 Task: Look for space in Móng Cái, Vietnam from 10th June, 2023 to 25th June, 2023 for 4 adults in price range Rs.10000 to Rs.15000. Place can be private room with 4 bedrooms having 4 beds and 4 bathrooms. Property type can be house, flat, guest house, hotel. Amenities needed are: wifi, TV, free parkinig on premises, gym, breakfast. Booking option can be shelf check-in. Required host language is English.
Action: Mouse moved to (482, 105)
Screenshot: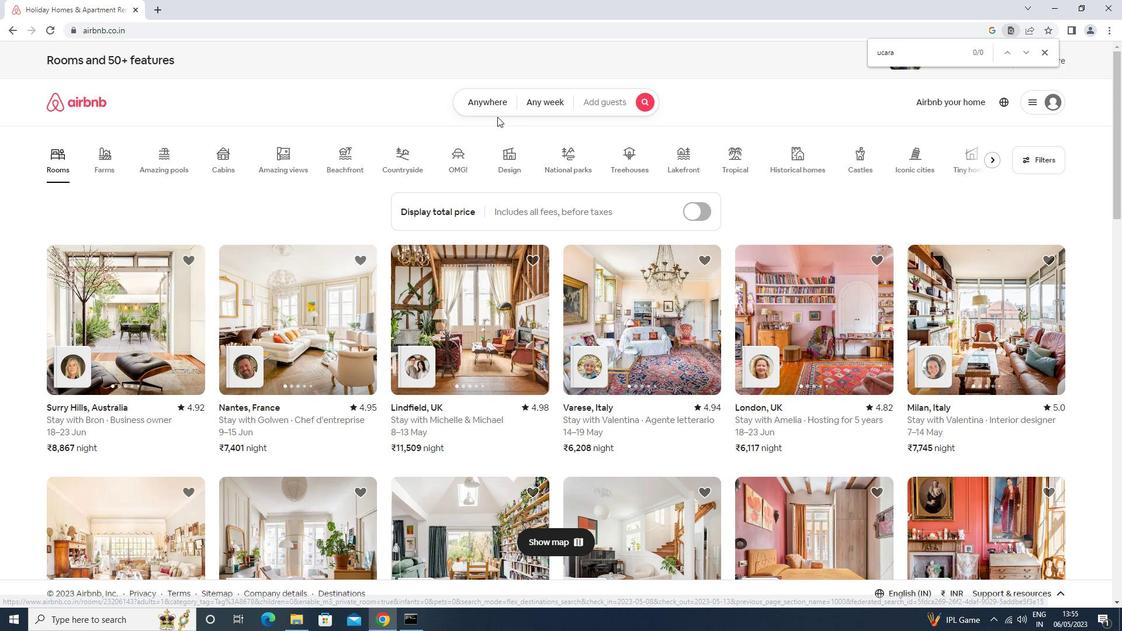
Action: Mouse pressed left at (482, 105)
Screenshot: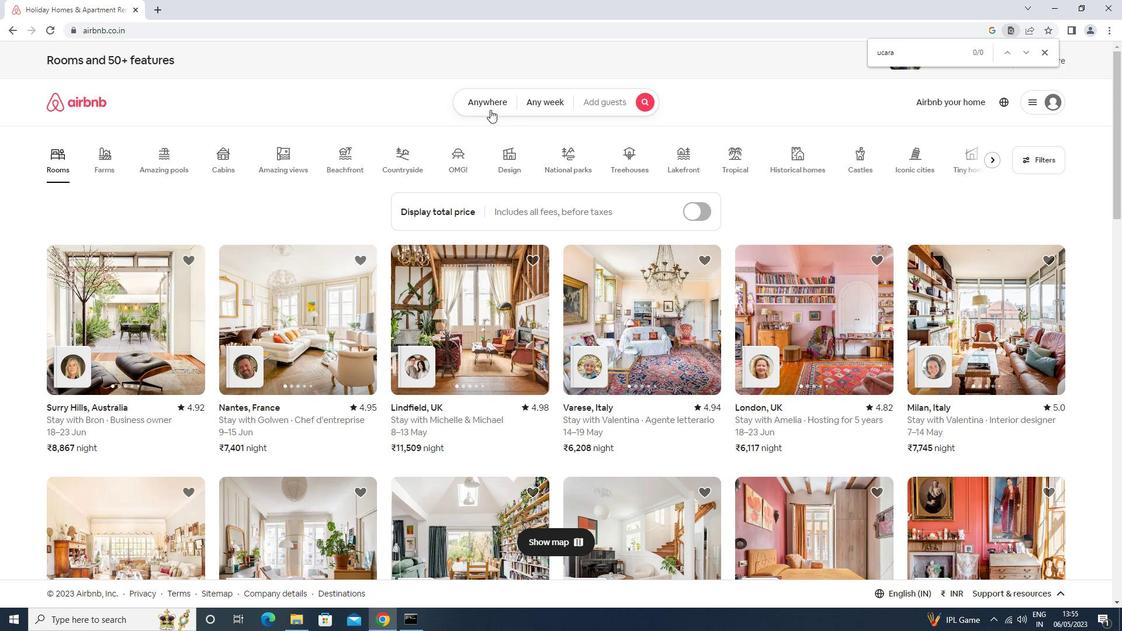
Action: Mouse moved to (398, 150)
Screenshot: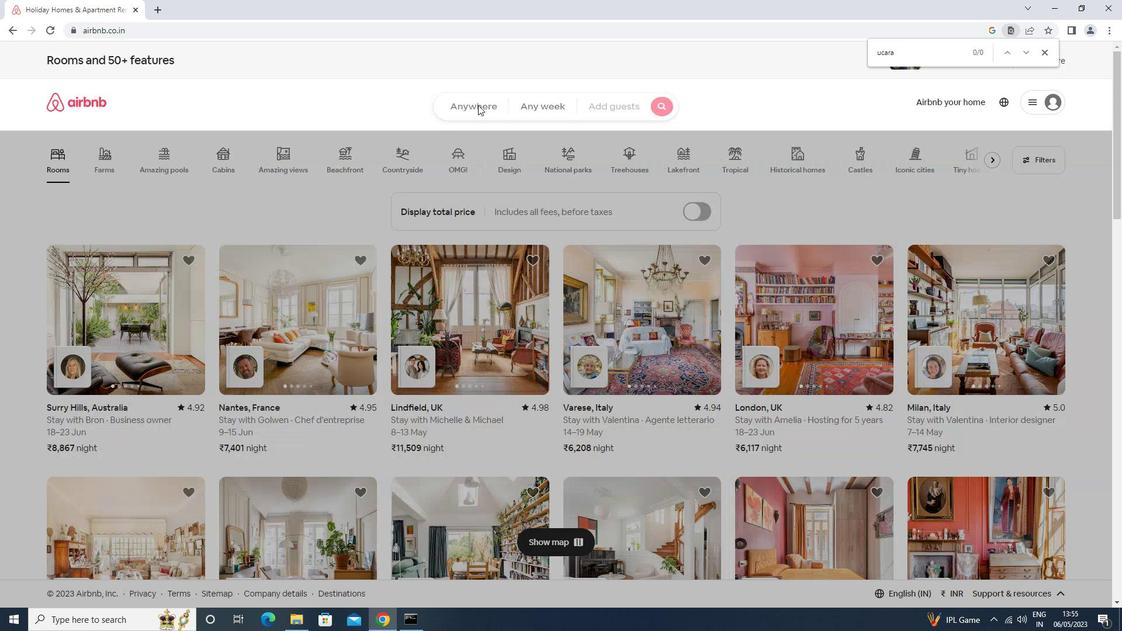 
Action: Mouse pressed left at (398, 150)
Screenshot: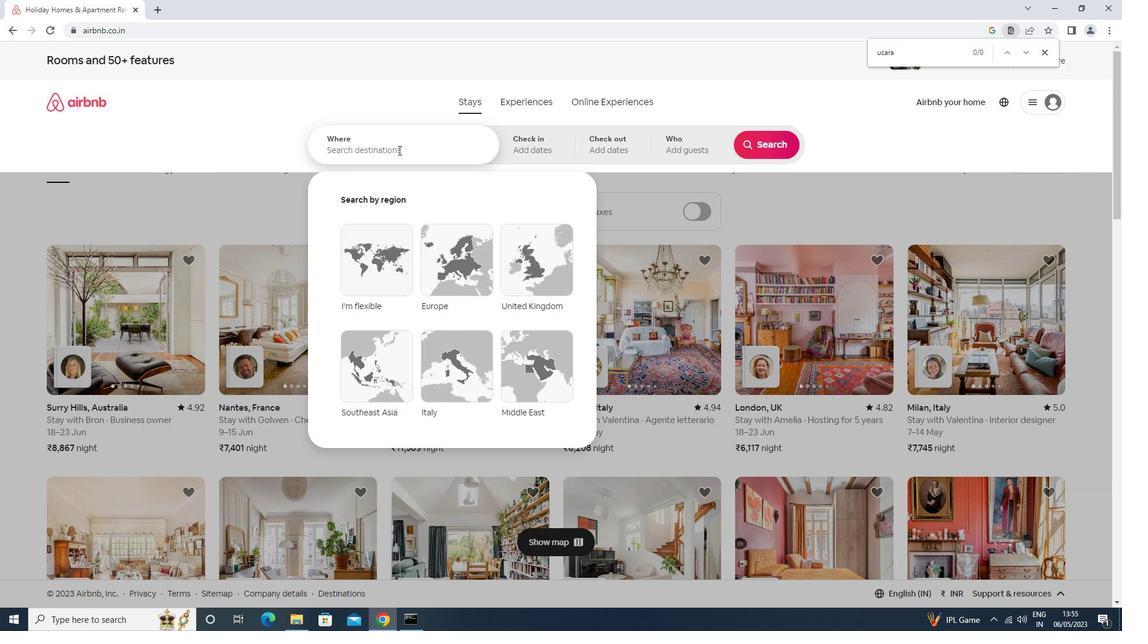 
Action: Key pressed mo<Key.space>n<Key.backspace><Key.backspace>ng<Key.space>cai<Key.enter>
Screenshot: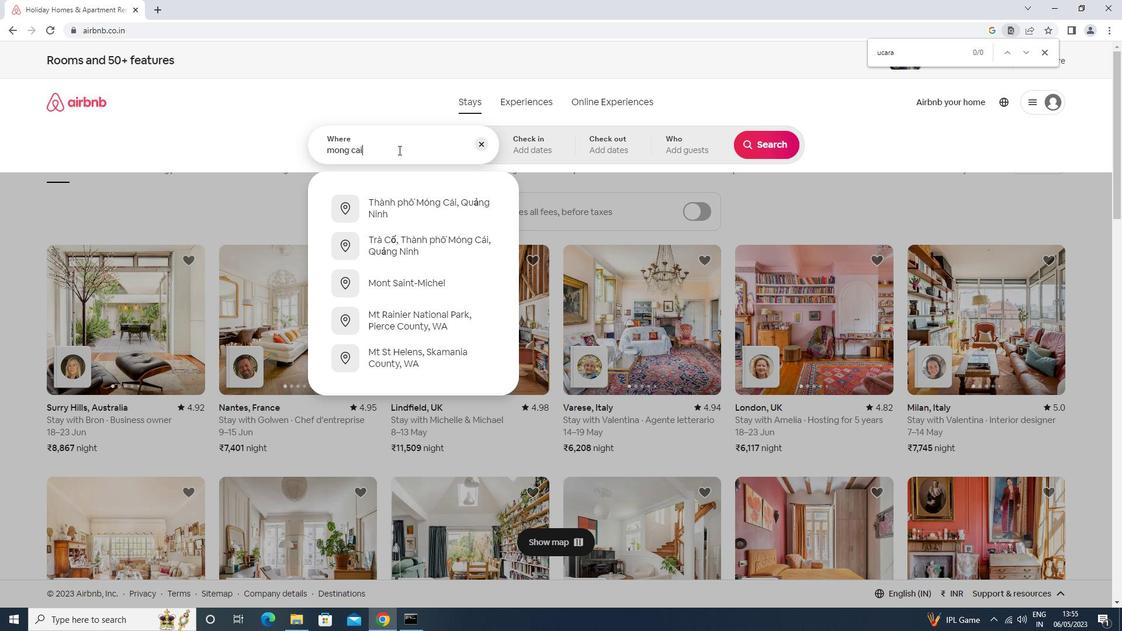 
Action: Mouse moved to (747, 317)
Screenshot: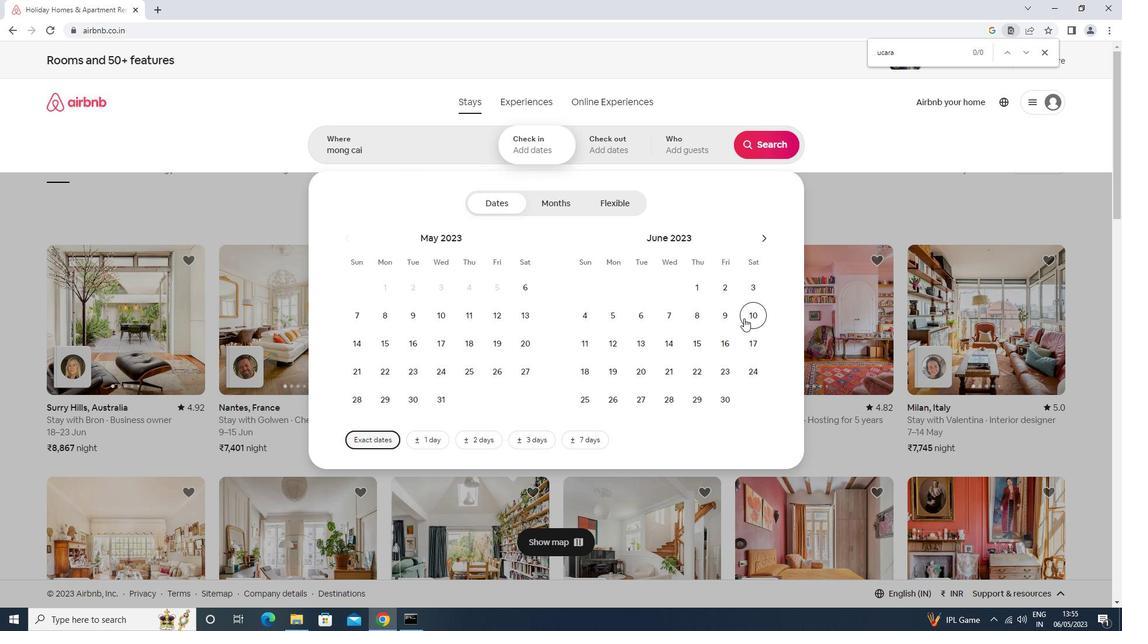 
Action: Mouse pressed left at (747, 317)
Screenshot: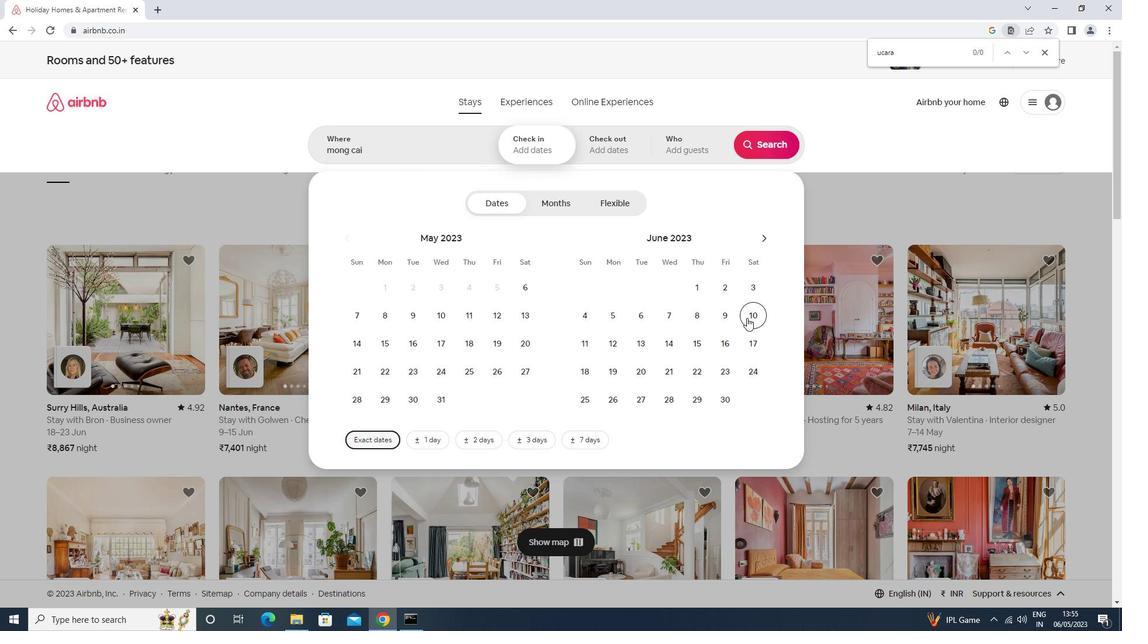 
Action: Mouse moved to (589, 395)
Screenshot: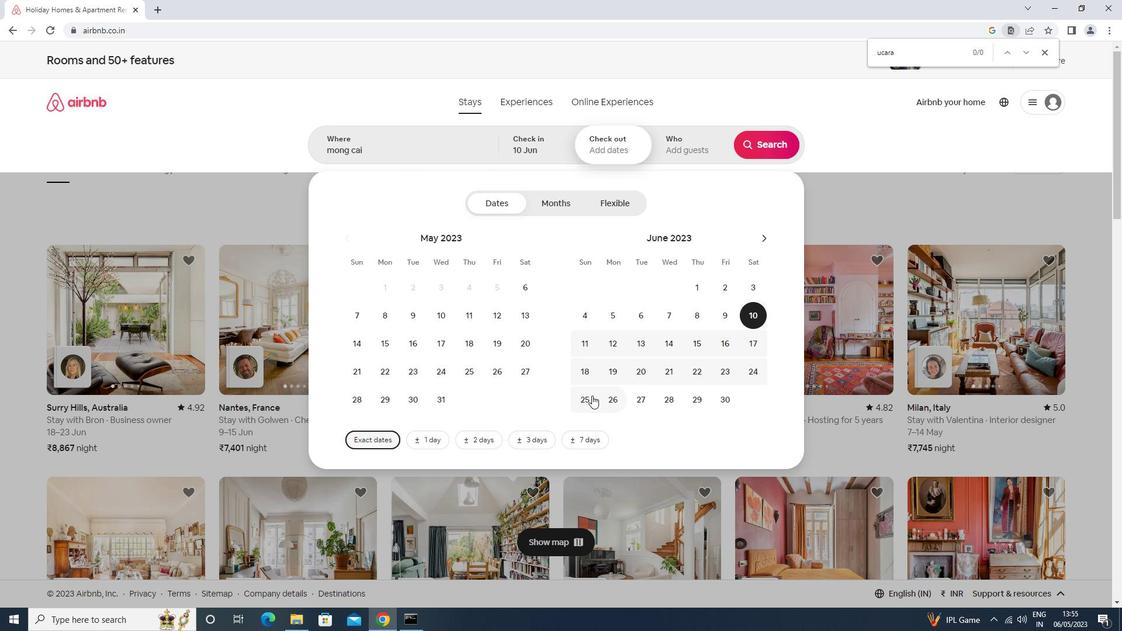 
Action: Mouse pressed left at (589, 395)
Screenshot: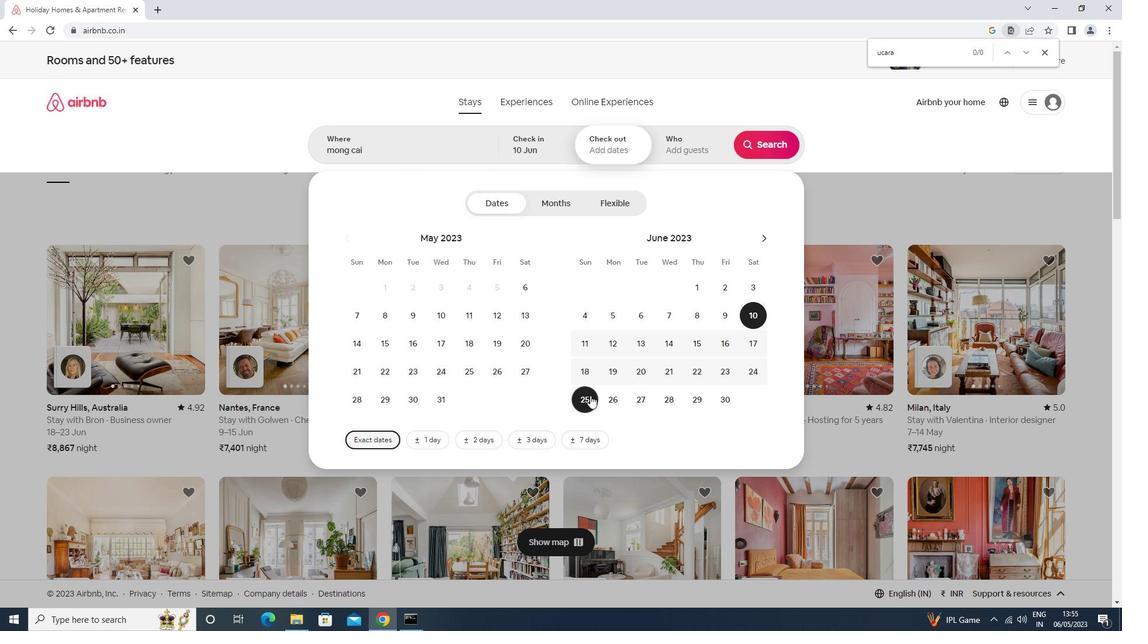 
Action: Mouse moved to (676, 149)
Screenshot: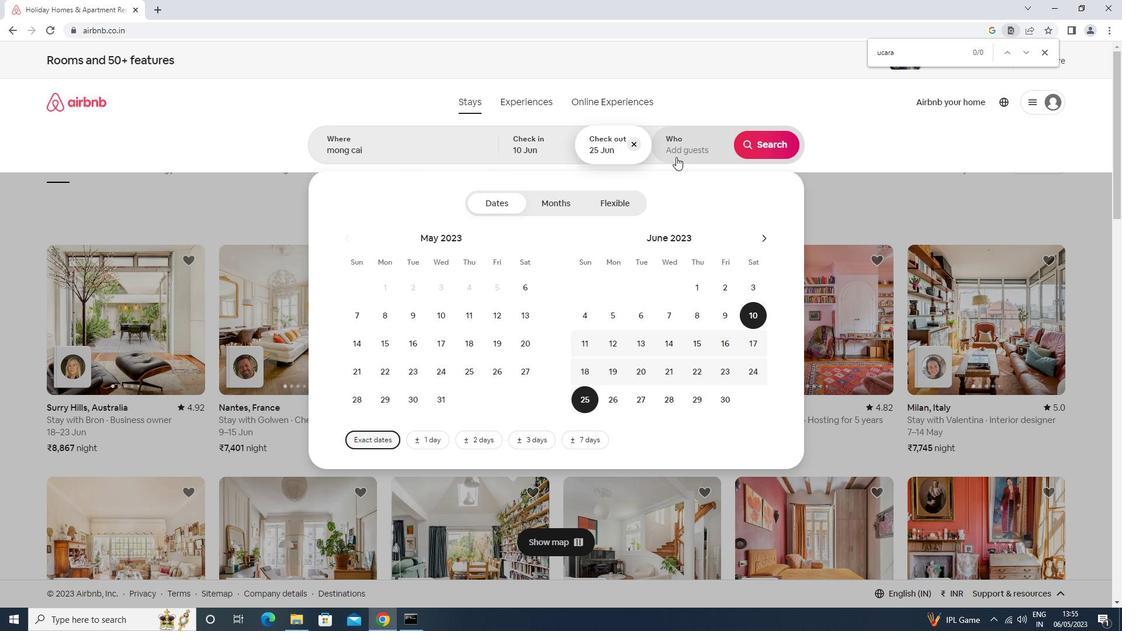 
Action: Mouse pressed left at (676, 149)
Screenshot: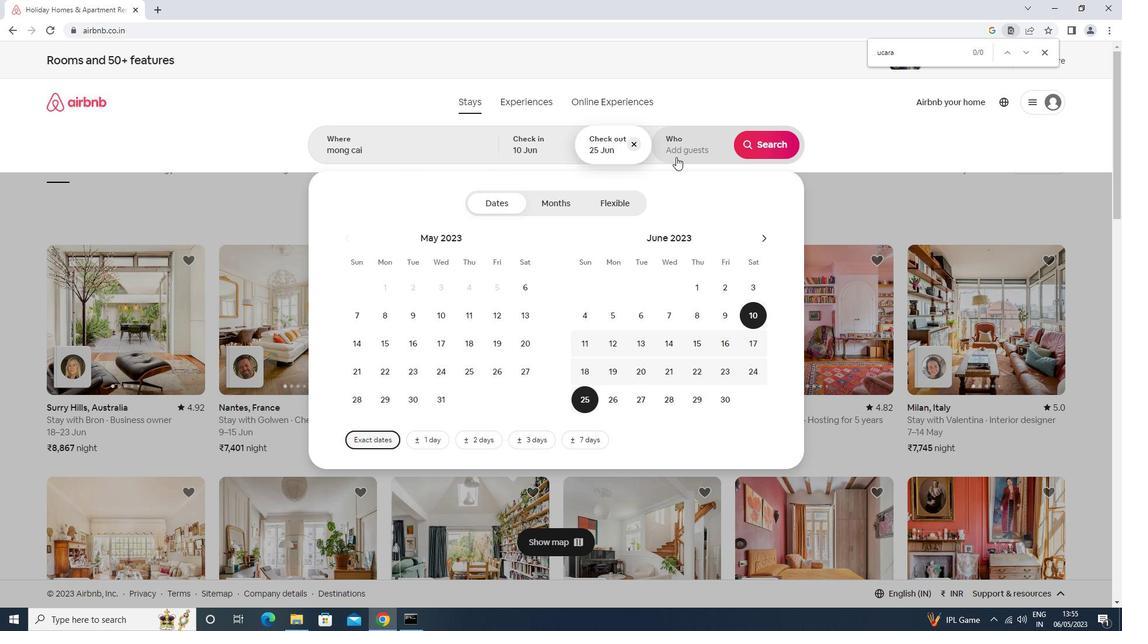 
Action: Mouse moved to (775, 205)
Screenshot: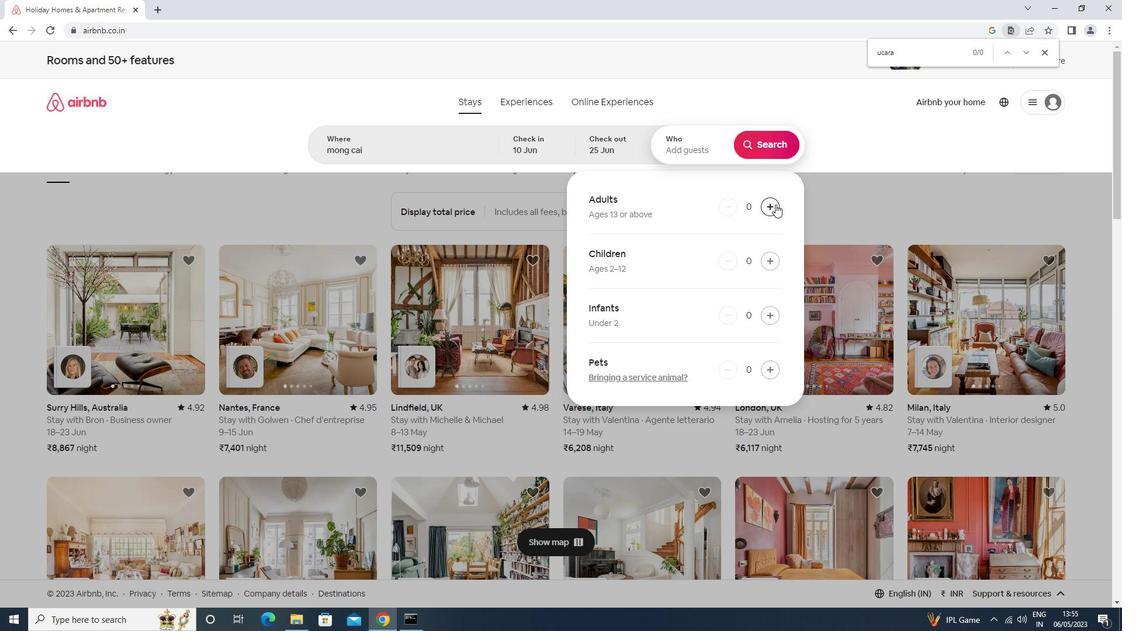 
Action: Mouse pressed left at (775, 205)
Screenshot: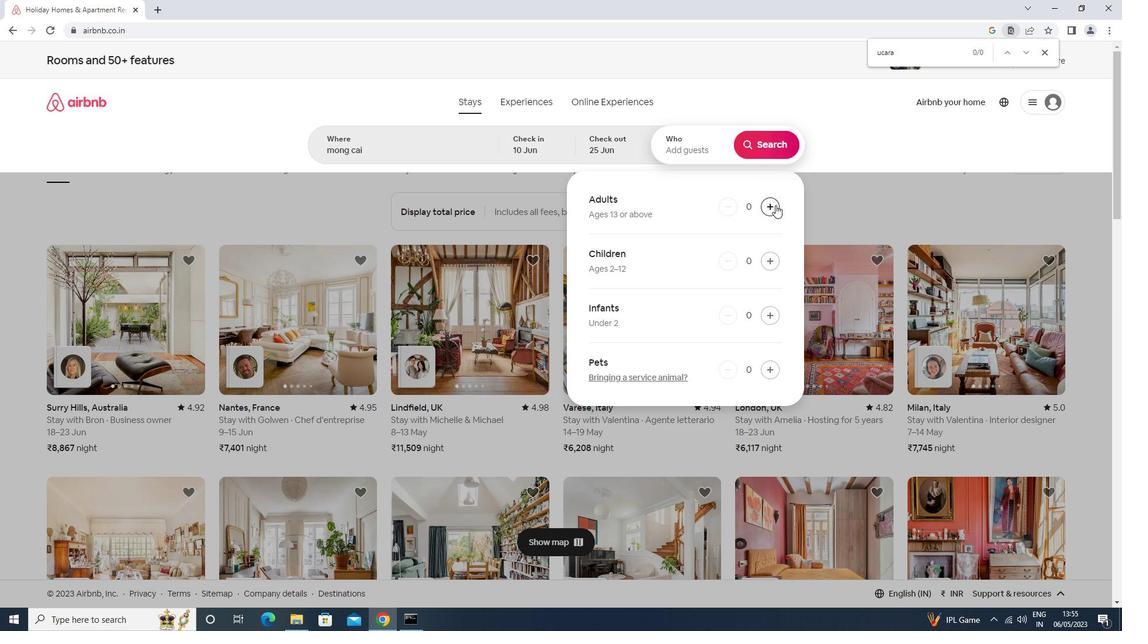 
Action: Mouse pressed left at (775, 205)
Screenshot: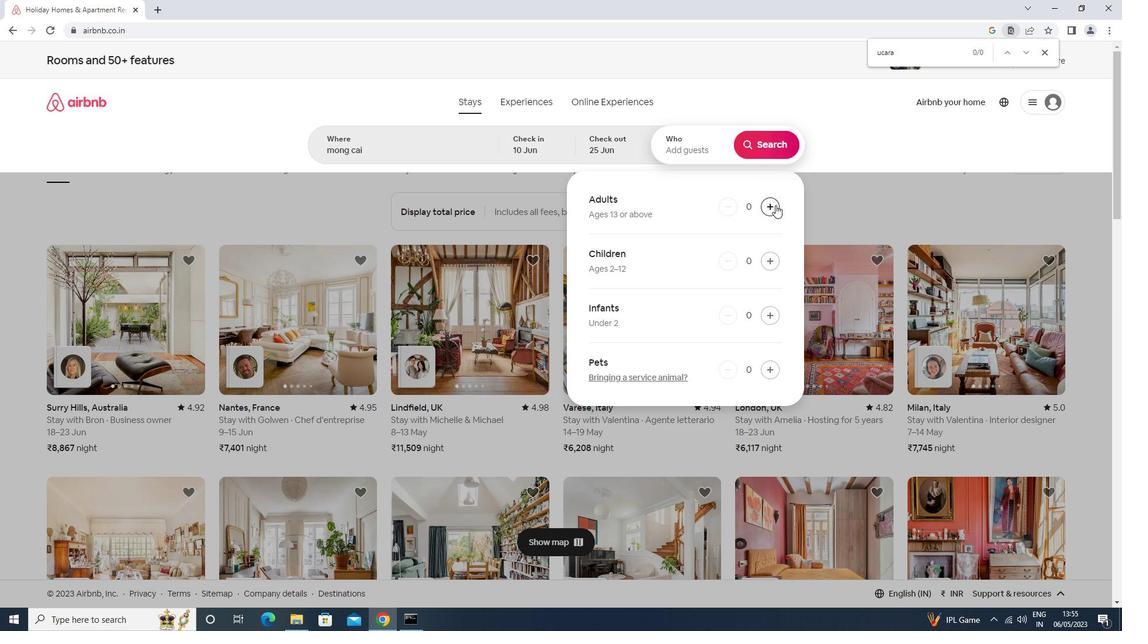 
Action: Mouse pressed left at (775, 205)
Screenshot: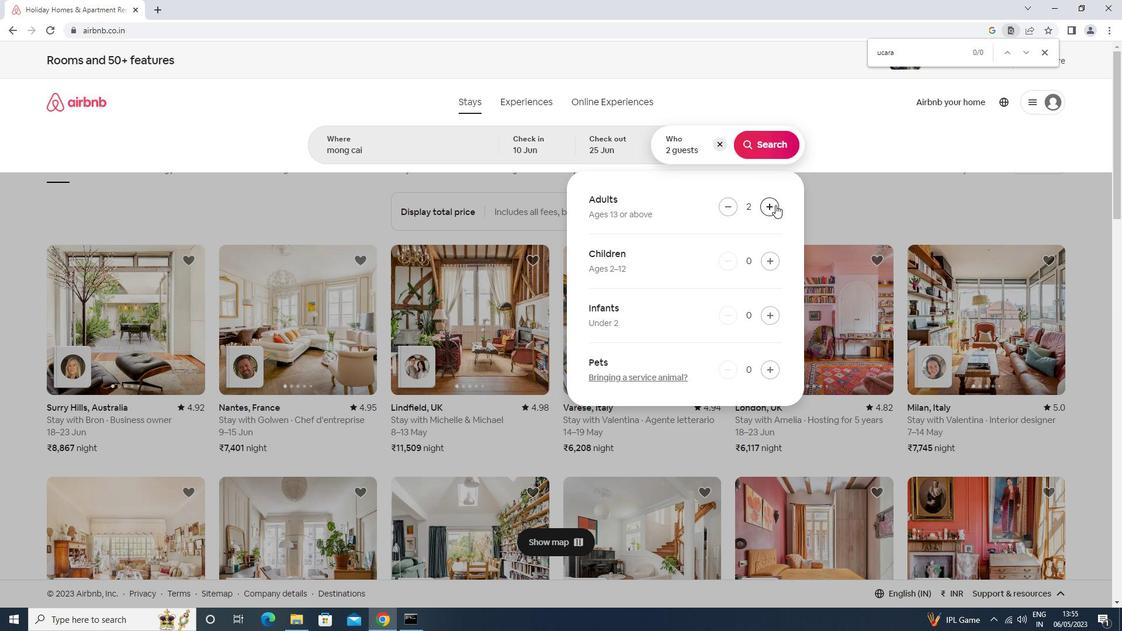 
Action: Mouse pressed left at (775, 205)
Screenshot: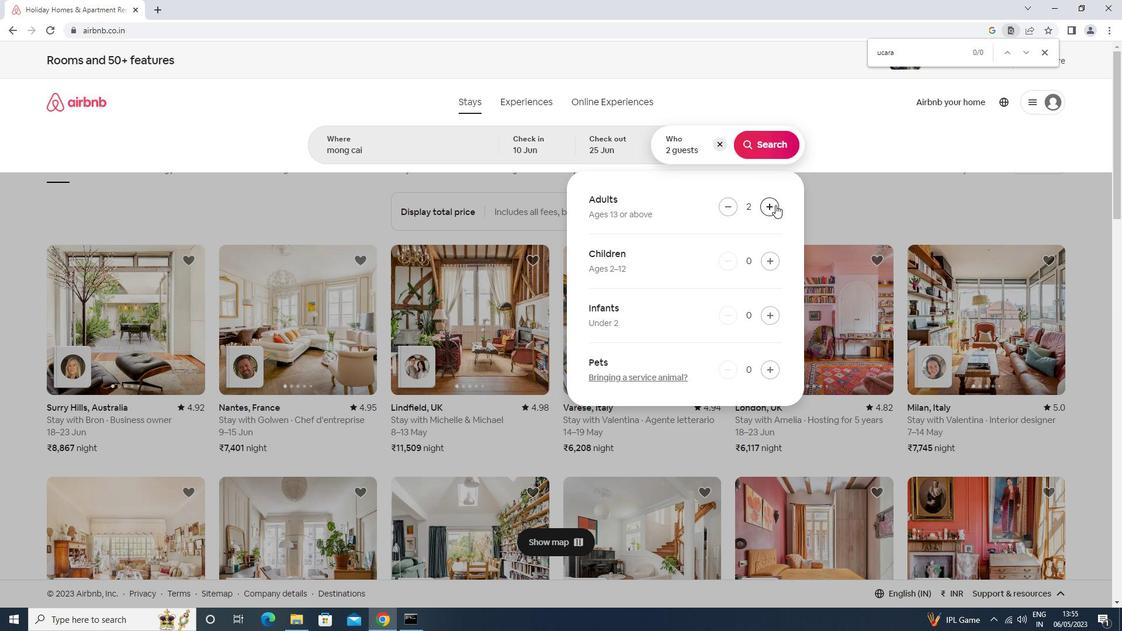 
Action: Mouse moved to (765, 137)
Screenshot: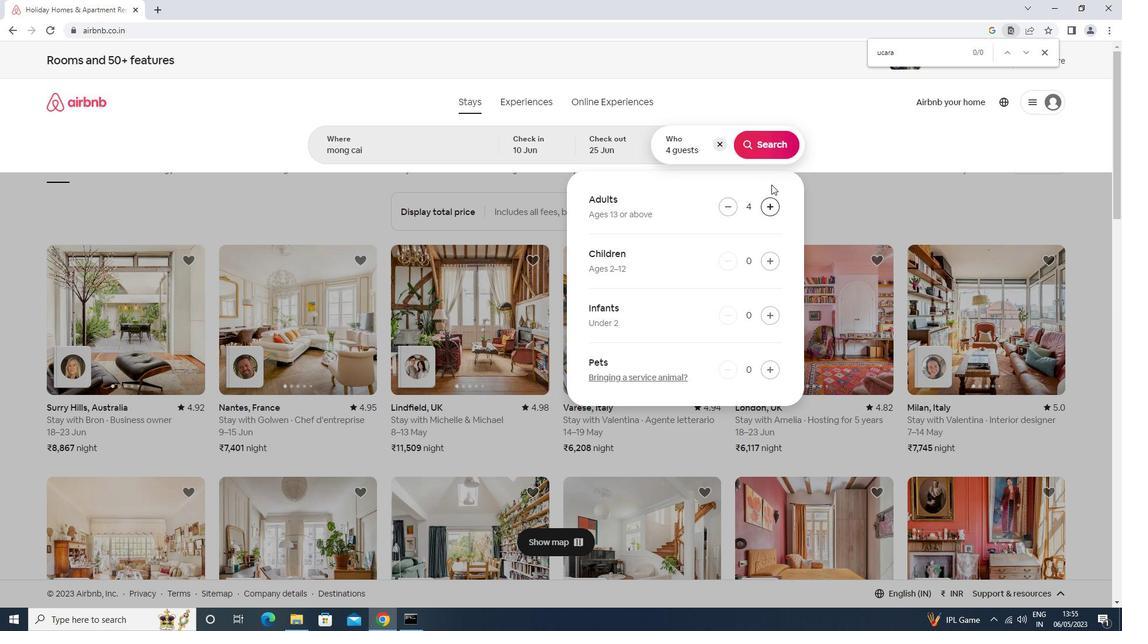 
Action: Mouse pressed left at (765, 137)
Screenshot: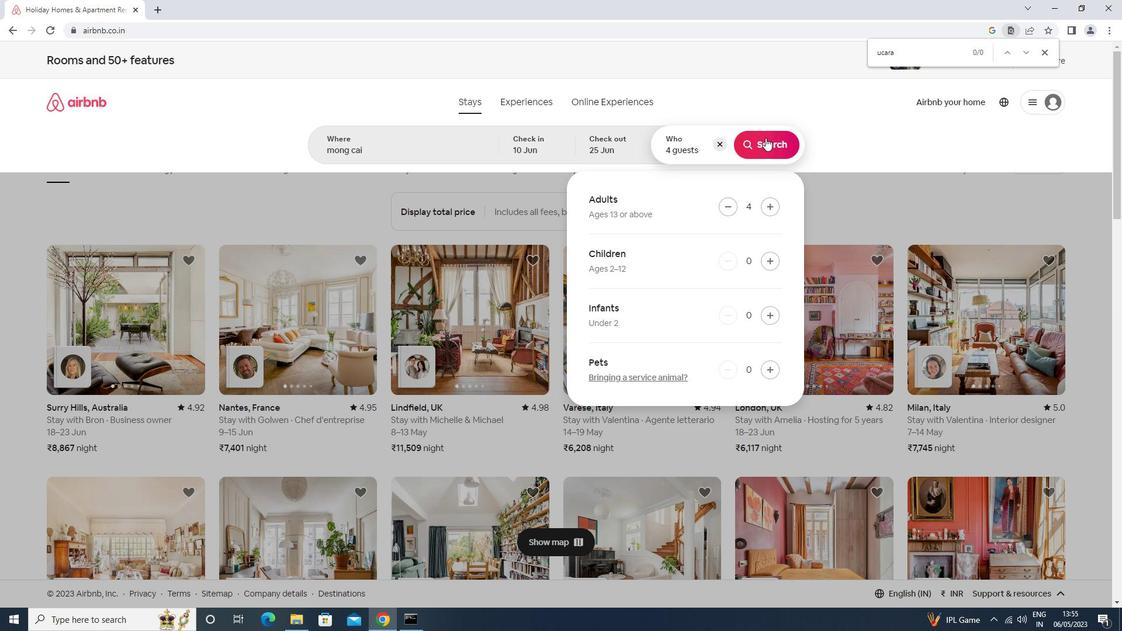 
Action: Mouse moved to (1081, 106)
Screenshot: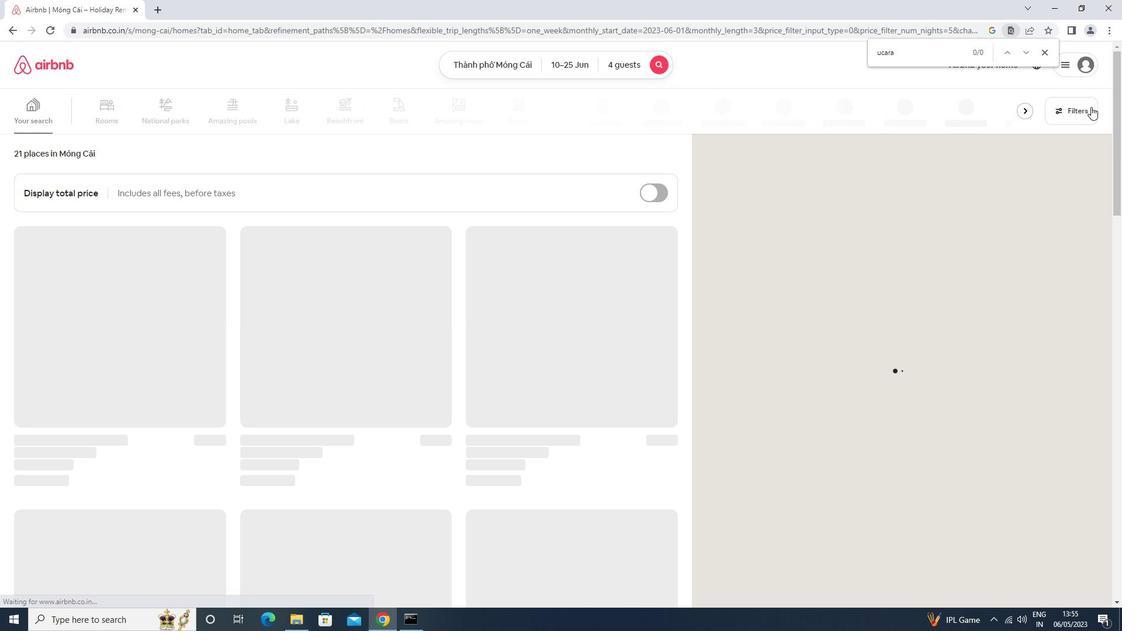 
Action: Mouse pressed left at (1081, 106)
Screenshot: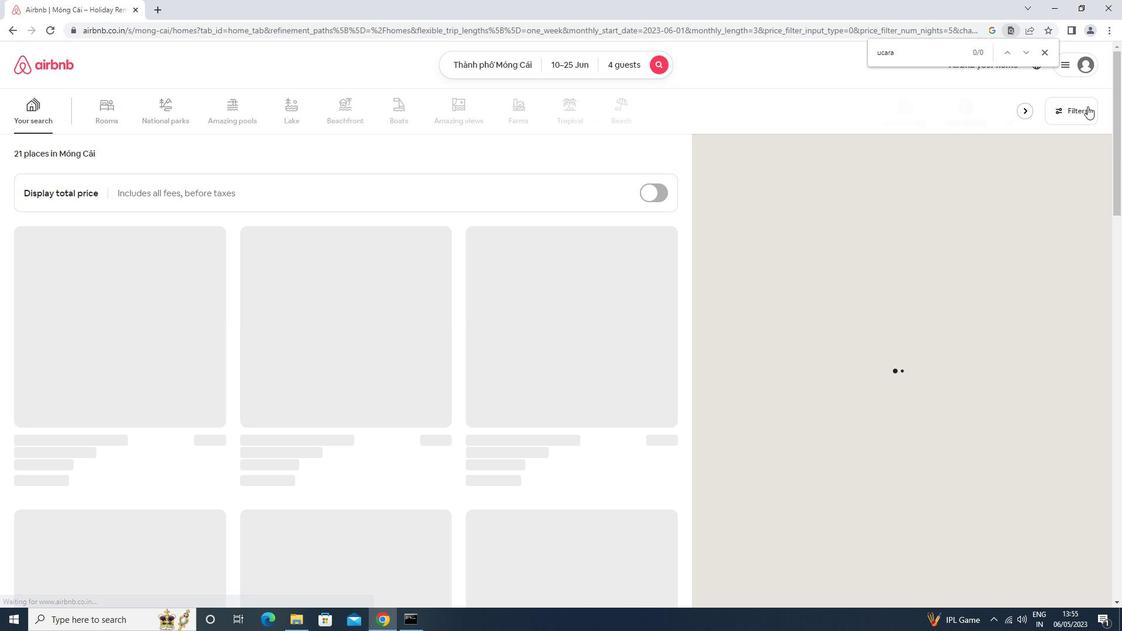 
Action: Mouse moved to (511, 397)
Screenshot: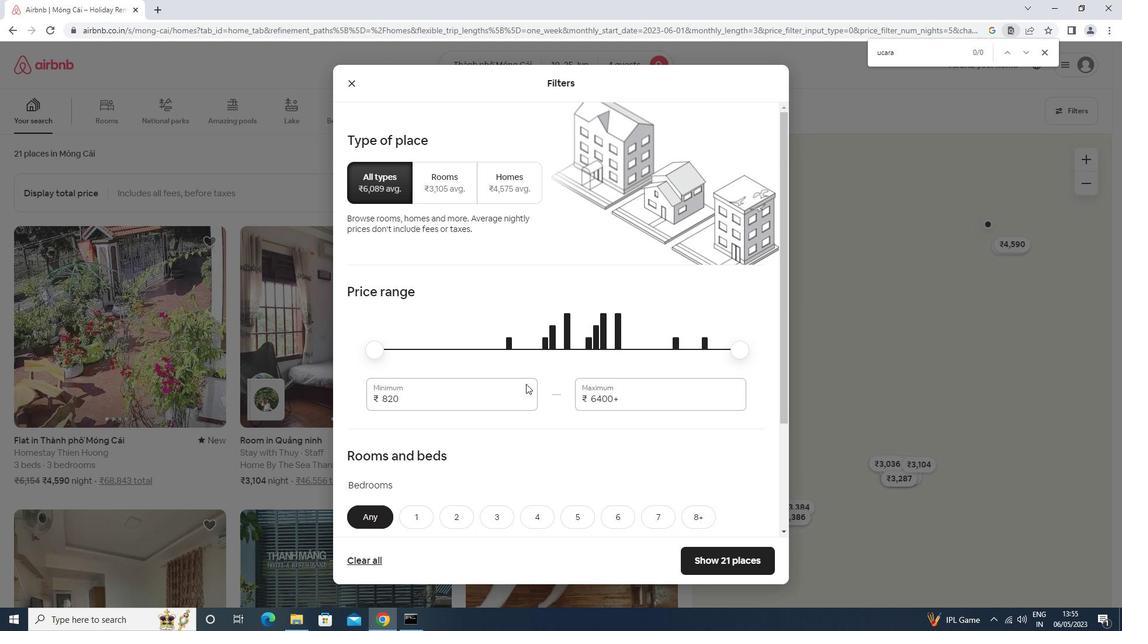 
Action: Mouse pressed left at (511, 397)
Screenshot: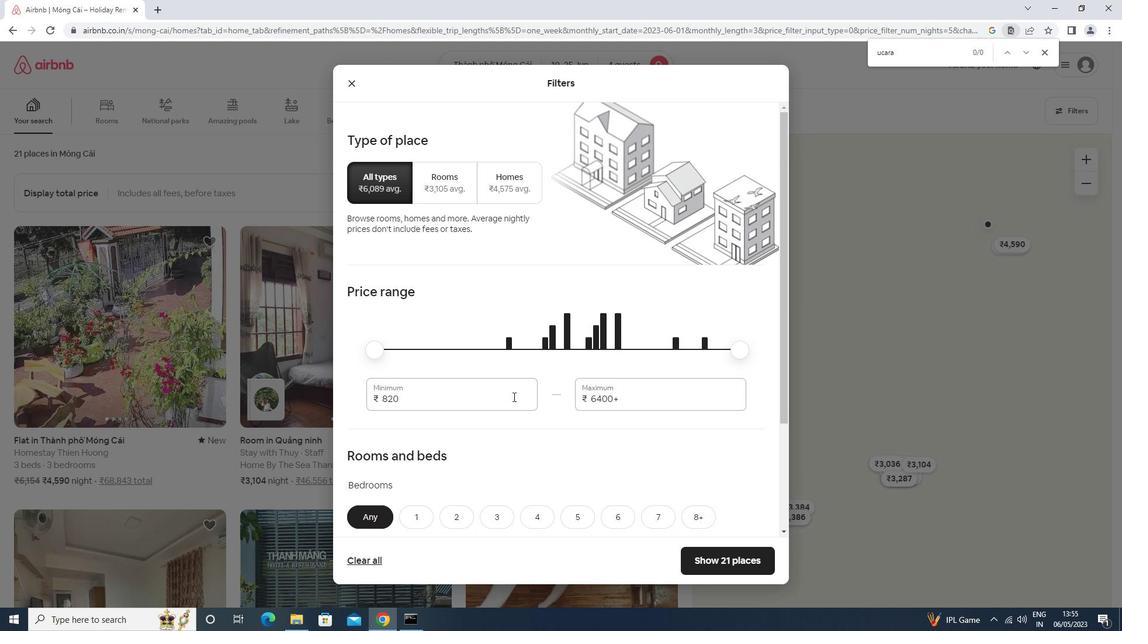 
Action: Key pressed <Key.backspace><Key.backspace><Key.backspace>10000<Key.tab>15000
Screenshot: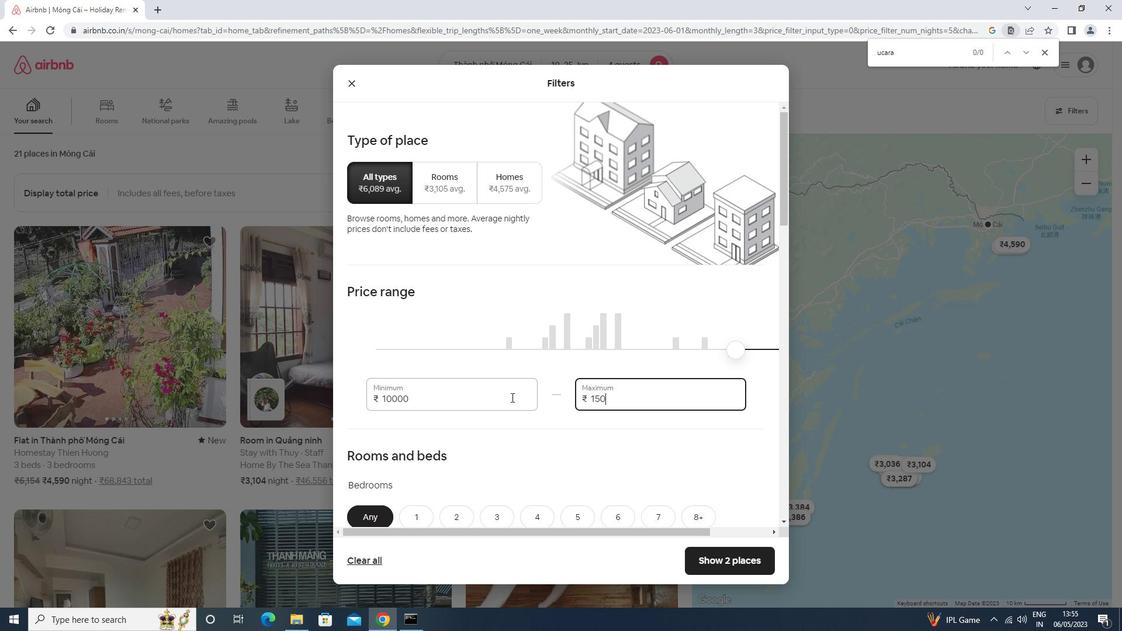 
Action: Mouse scrolled (511, 396) with delta (0, 0)
Screenshot: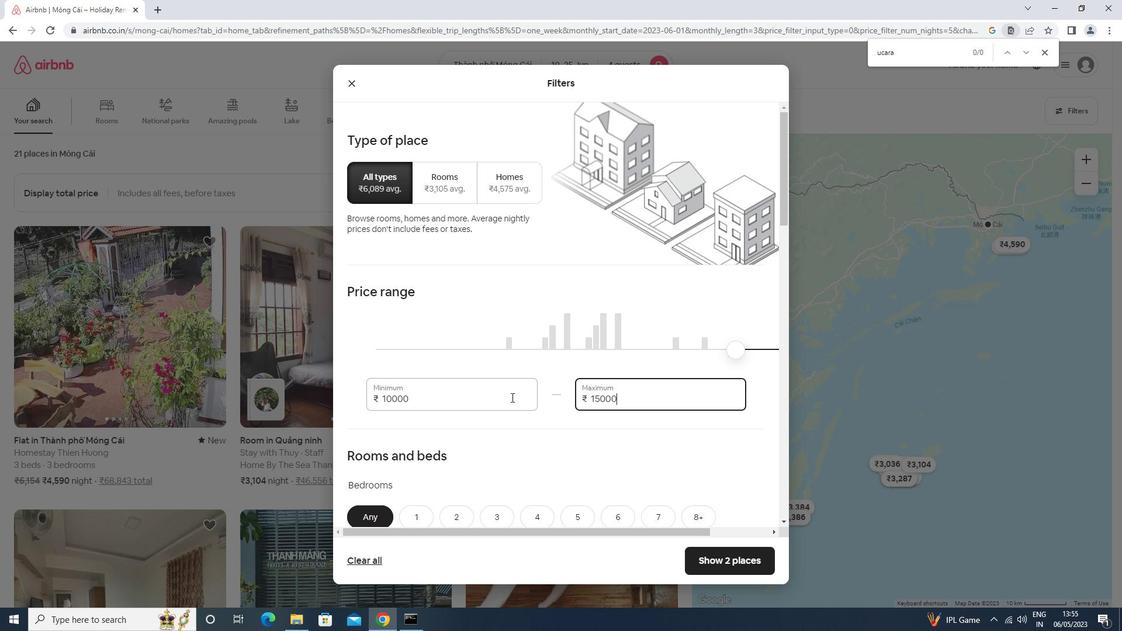 
Action: Mouse scrolled (511, 396) with delta (0, 0)
Screenshot: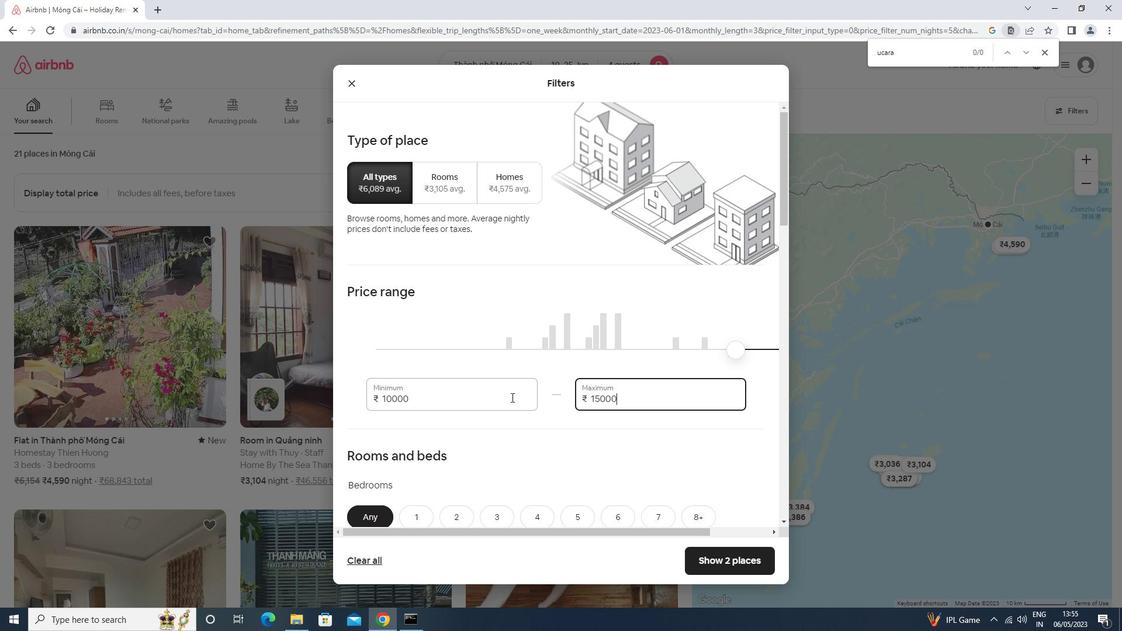 
Action: Mouse scrolled (511, 396) with delta (0, 0)
Screenshot: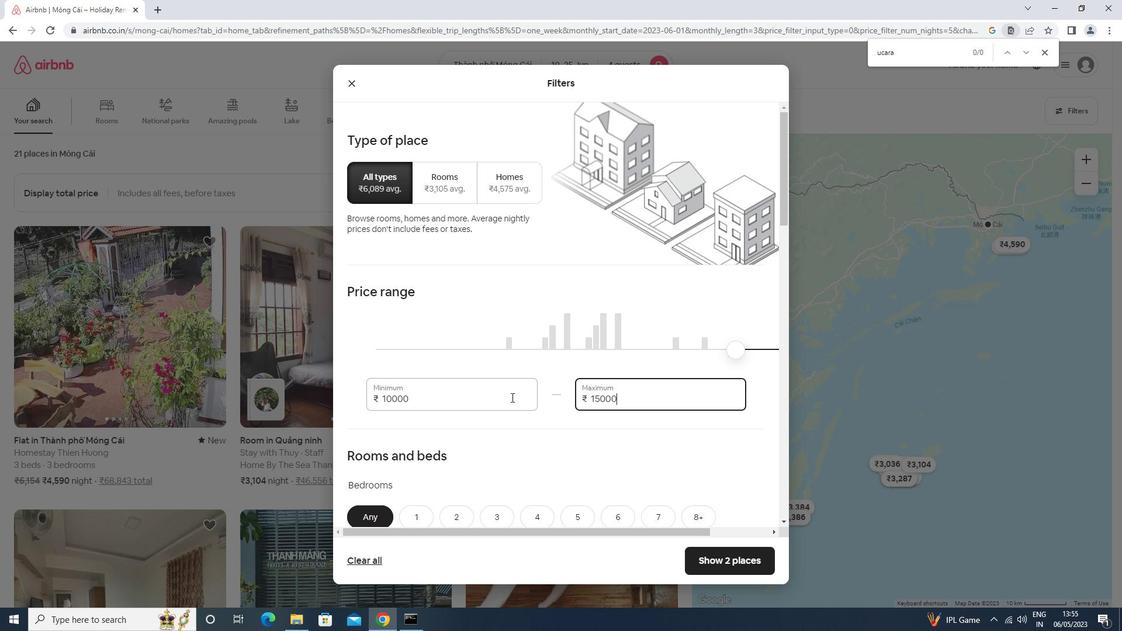 
Action: Mouse scrolled (511, 396) with delta (0, 0)
Screenshot: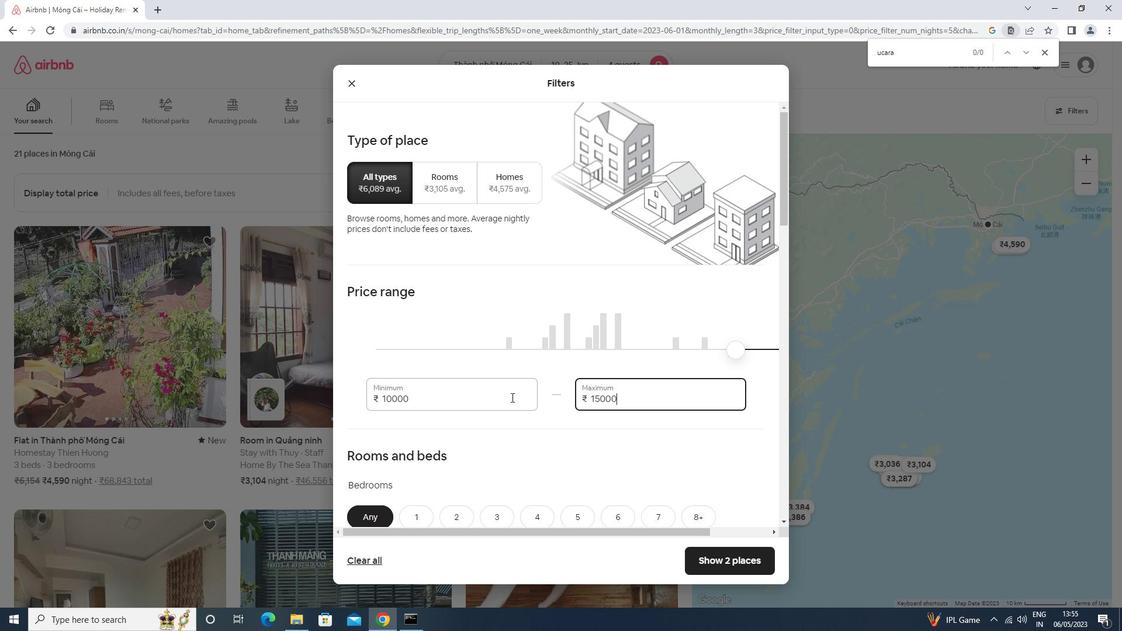 
Action: Mouse moved to (541, 296)
Screenshot: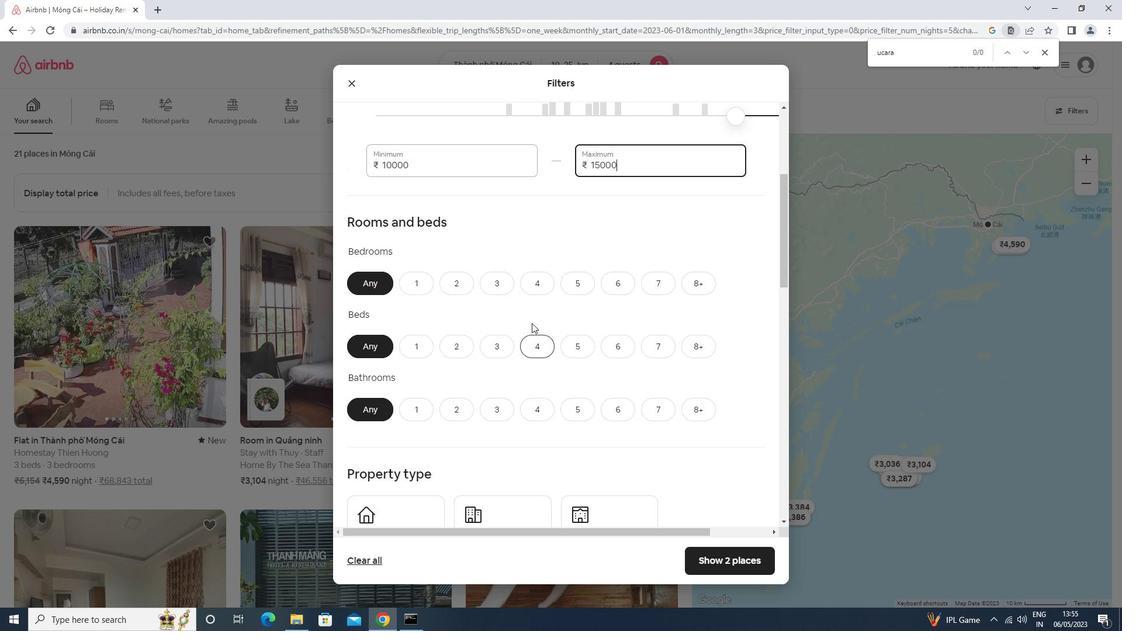 
Action: Mouse pressed left at (541, 296)
Screenshot: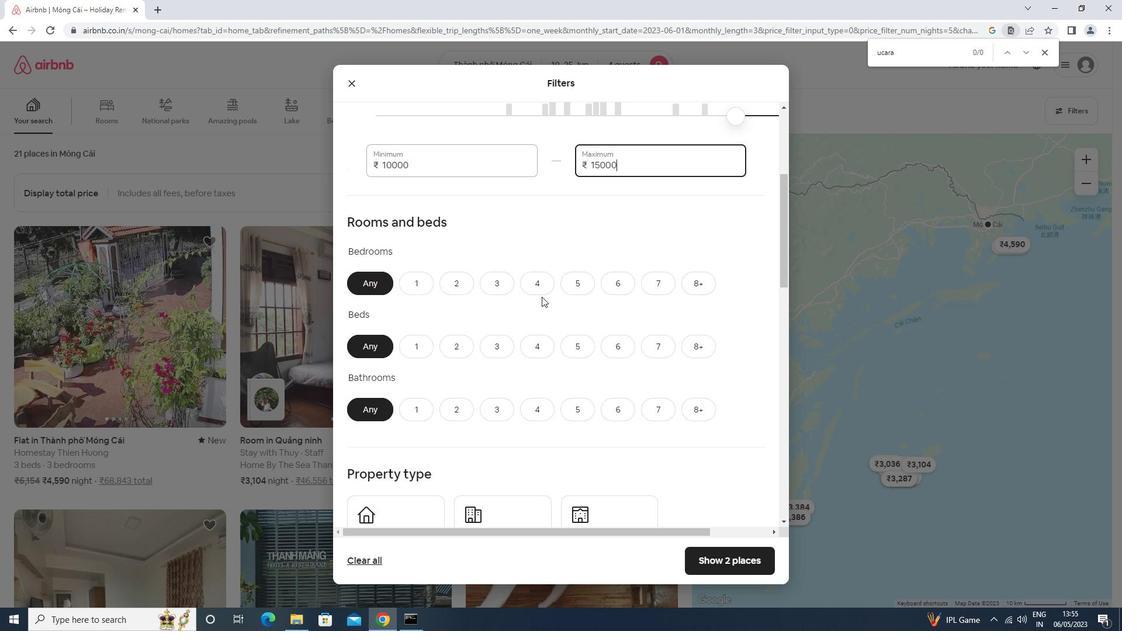 
Action: Mouse moved to (541, 294)
Screenshot: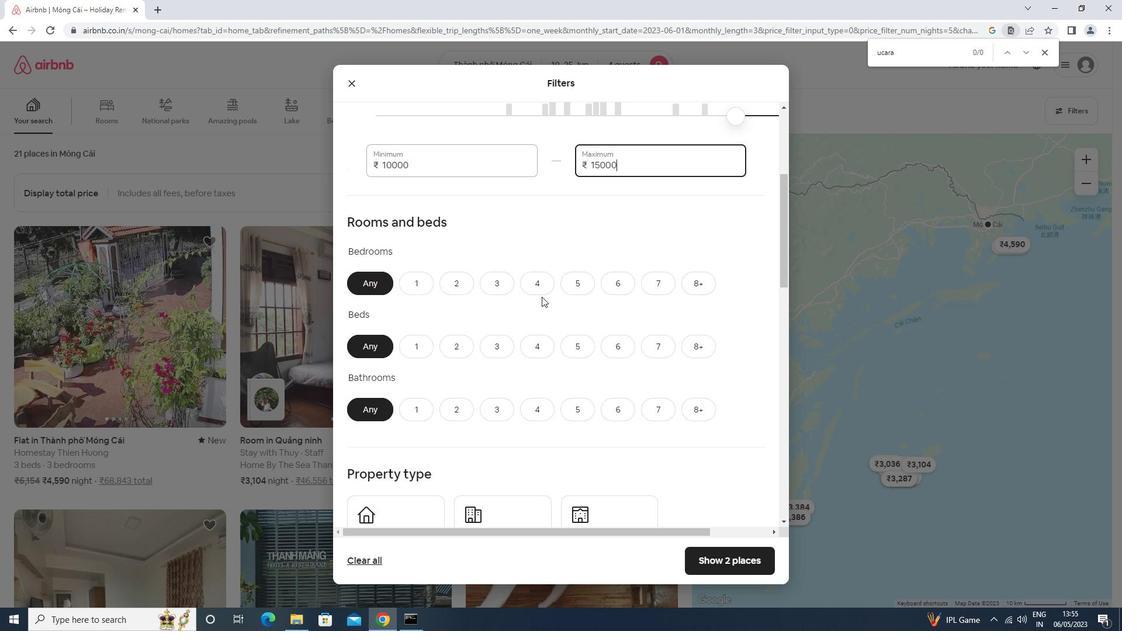 
Action: Mouse pressed left at (541, 294)
Screenshot: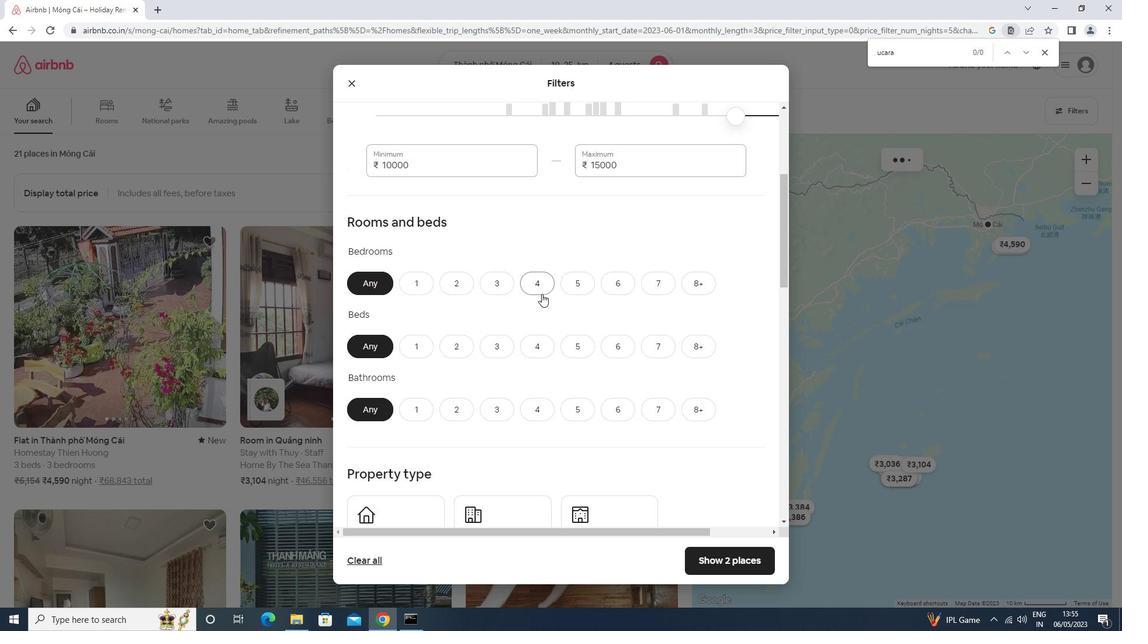 
Action: Mouse moved to (541, 351)
Screenshot: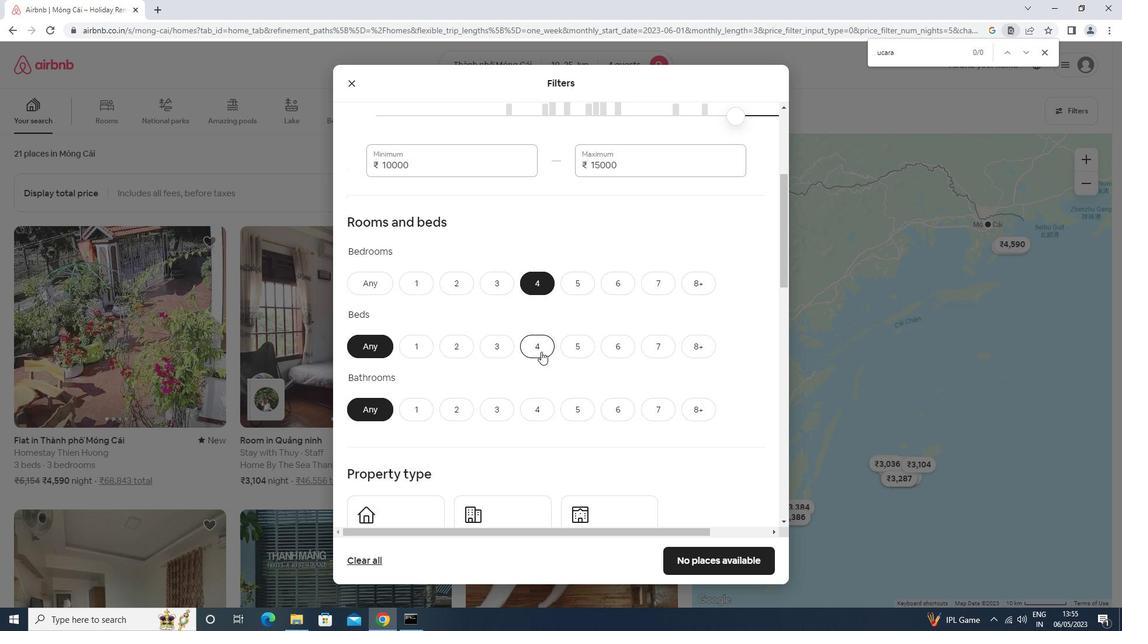 
Action: Mouse pressed left at (541, 351)
Screenshot: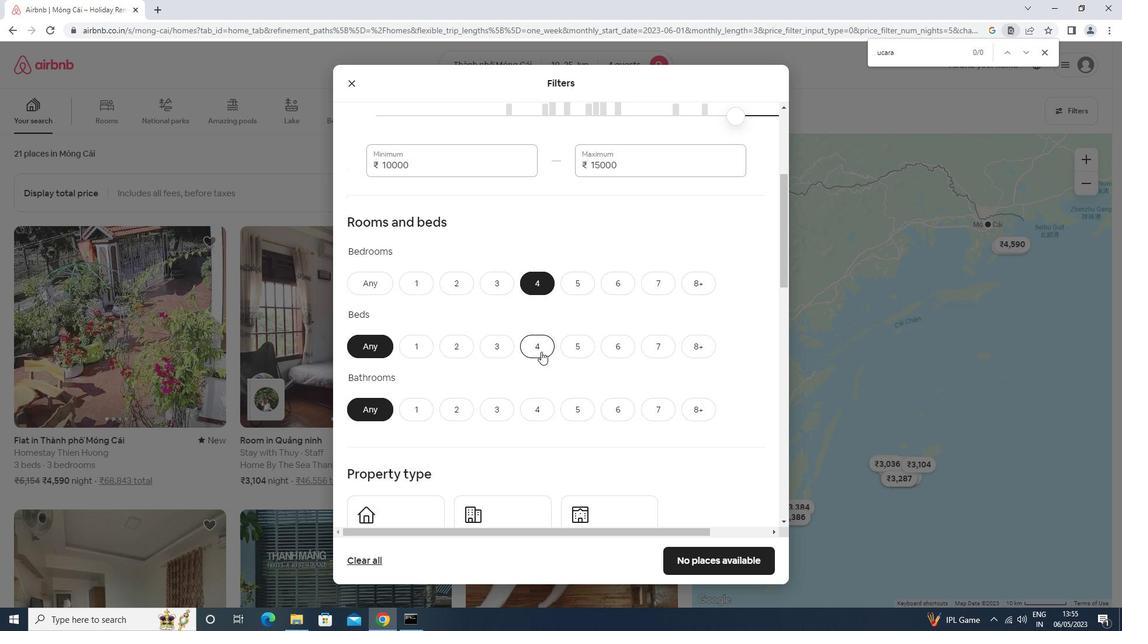 
Action: Mouse moved to (534, 404)
Screenshot: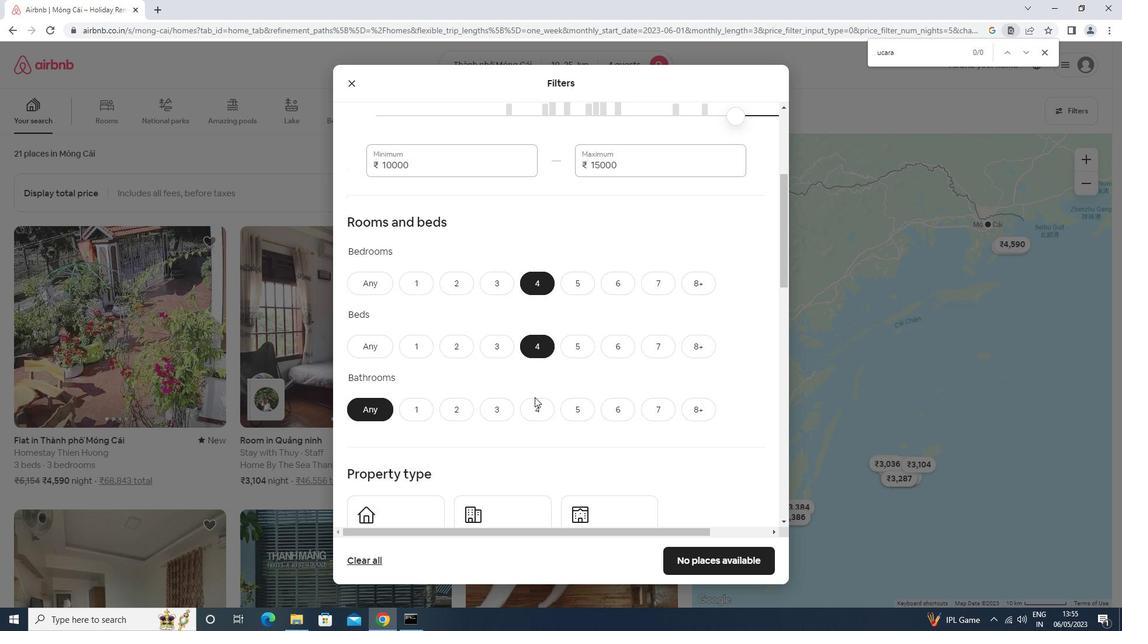 
Action: Mouse pressed left at (534, 404)
Screenshot: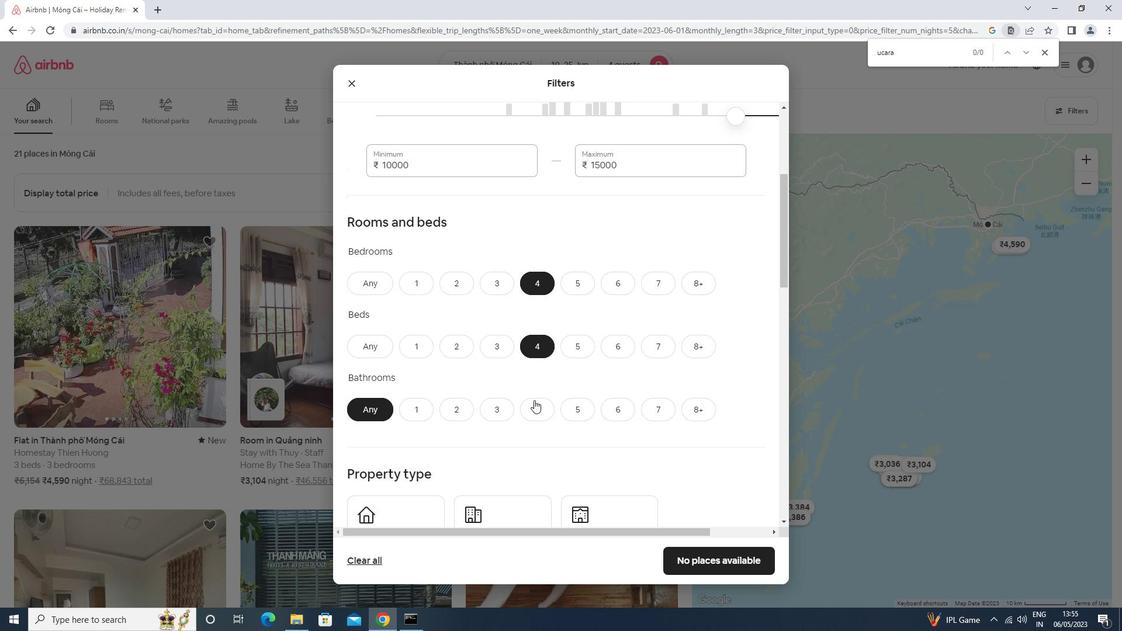 
Action: Mouse moved to (534, 405)
Screenshot: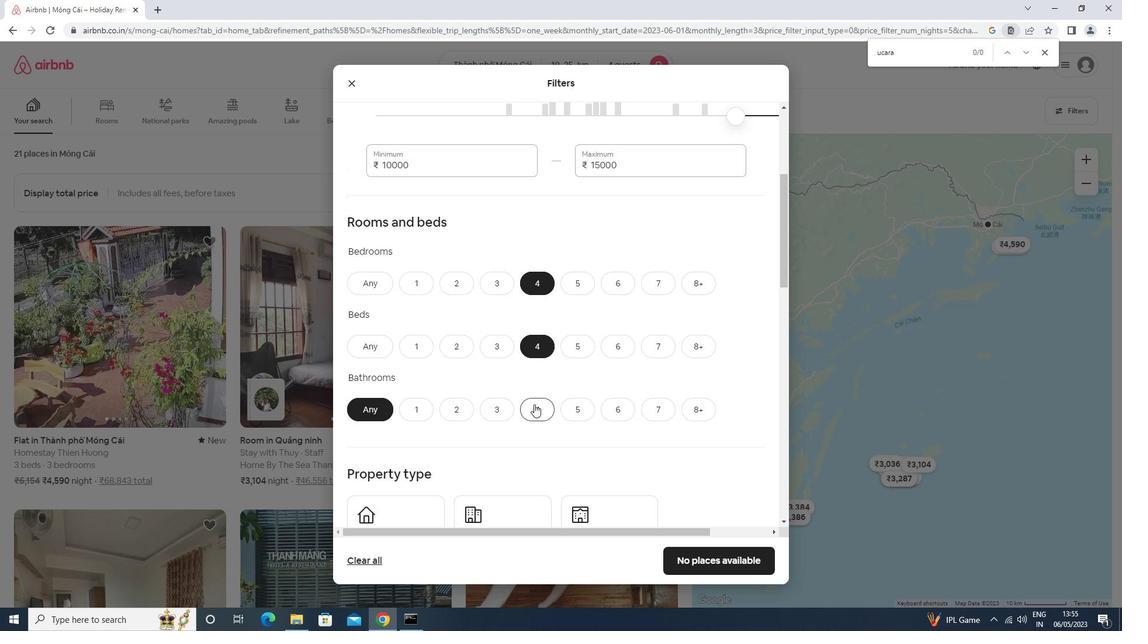 
Action: Mouse scrolled (534, 404) with delta (0, 0)
Screenshot: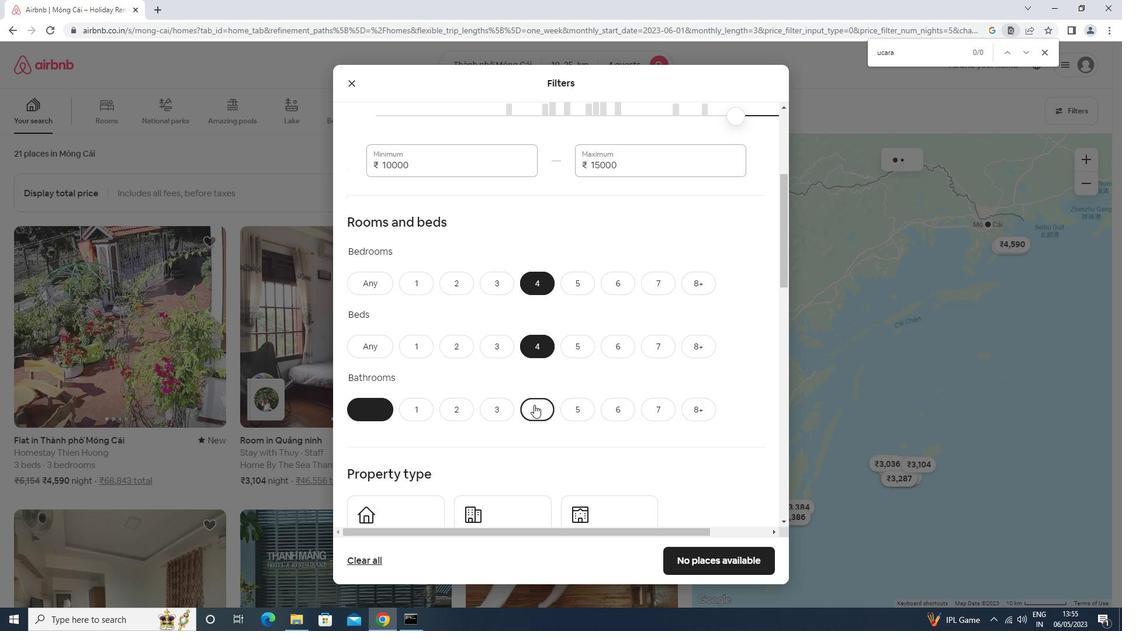 
Action: Mouse scrolled (534, 404) with delta (0, 0)
Screenshot: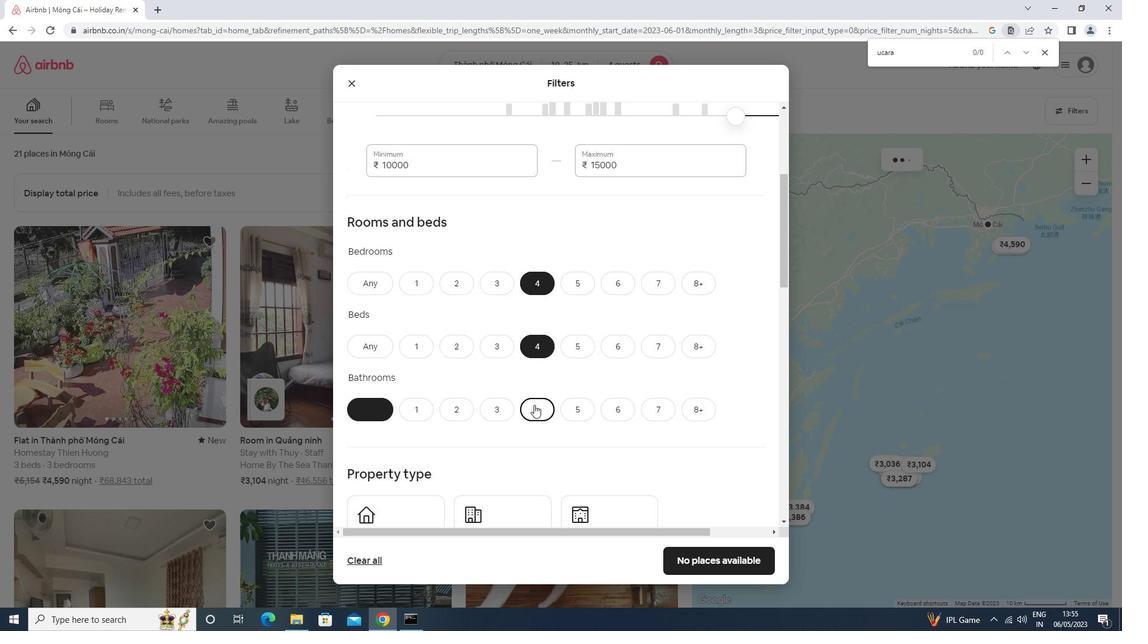 
Action: Mouse scrolled (534, 404) with delta (0, 0)
Screenshot: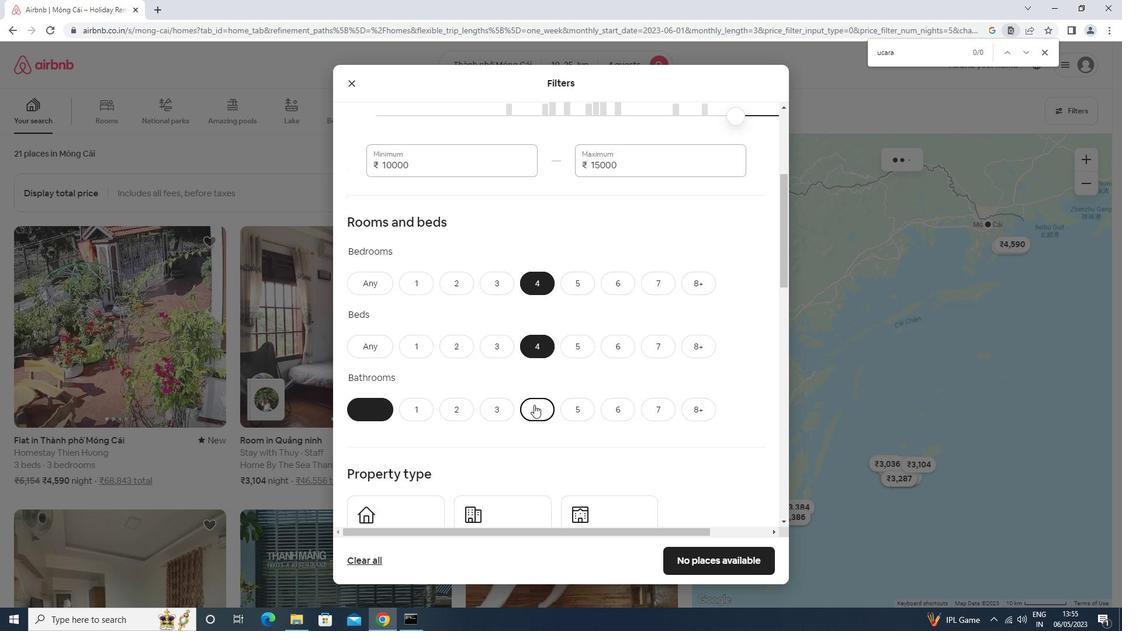 
Action: Mouse moved to (426, 378)
Screenshot: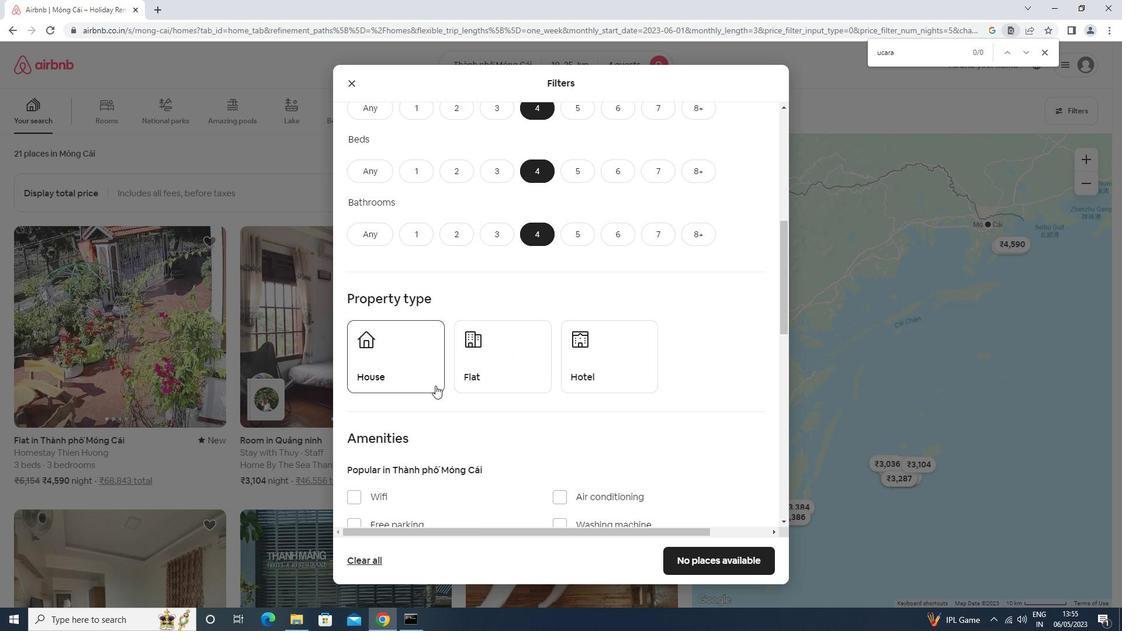 
Action: Mouse pressed left at (426, 378)
Screenshot: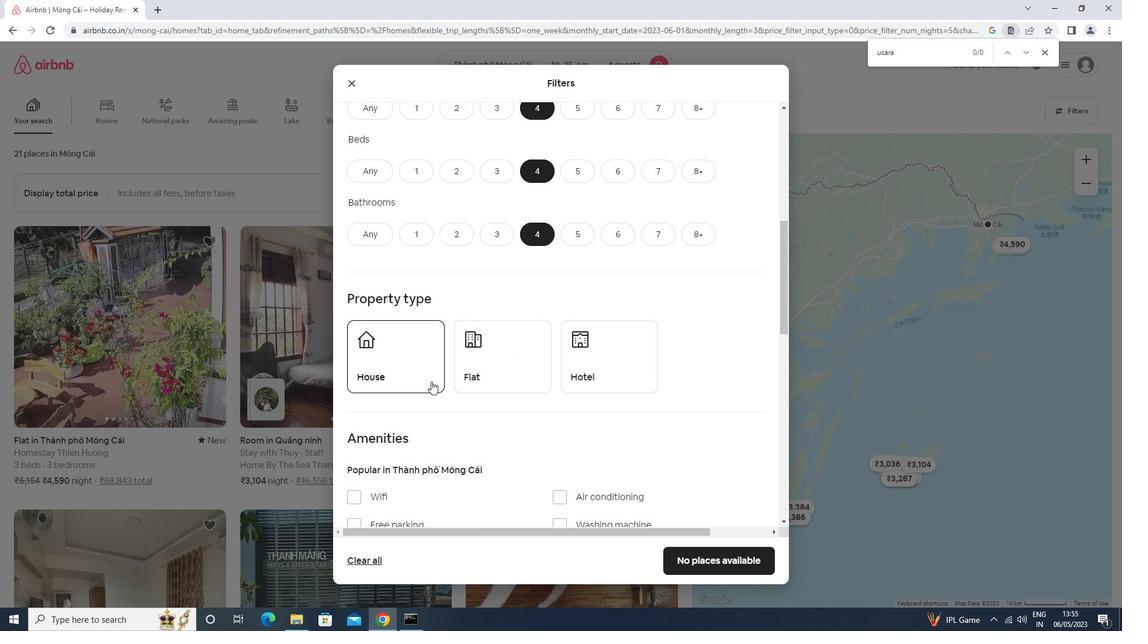 
Action: Mouse moved to (516, 375)
Screenshot: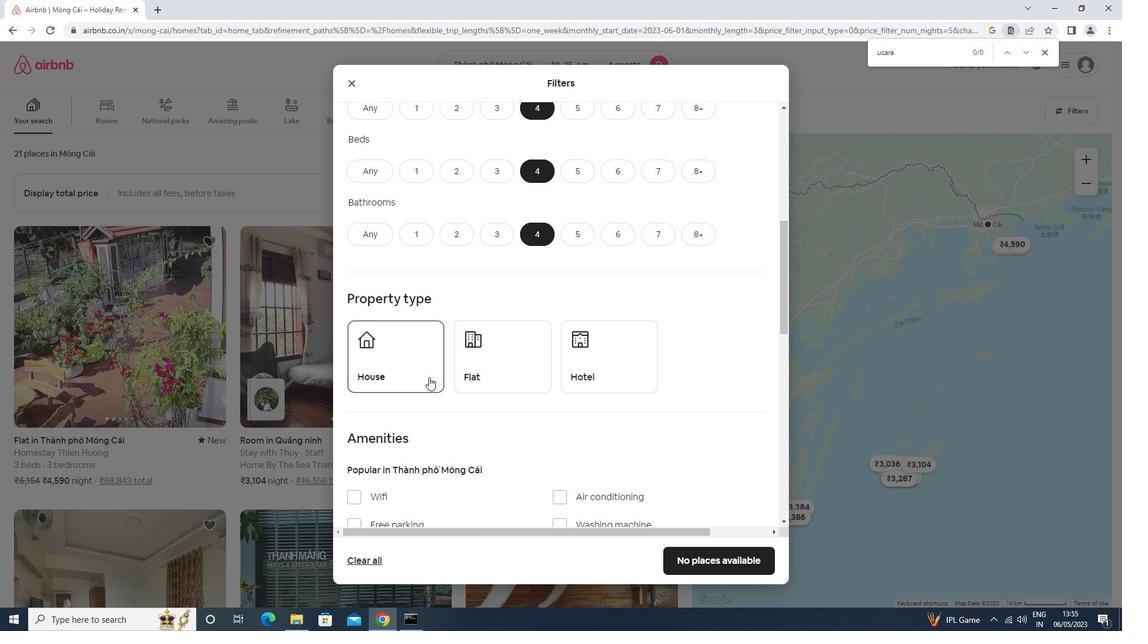 
Action: Mouse pressed left at (516, 375)
Screenshot: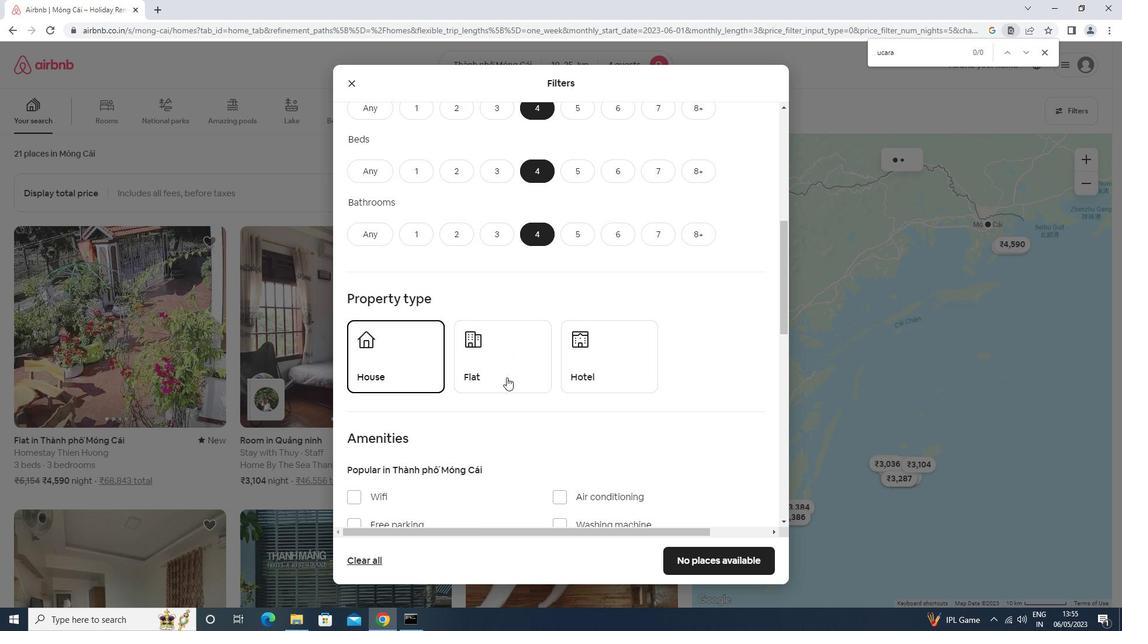 
Action: Mouse moved to (592, 371)
Screenshot: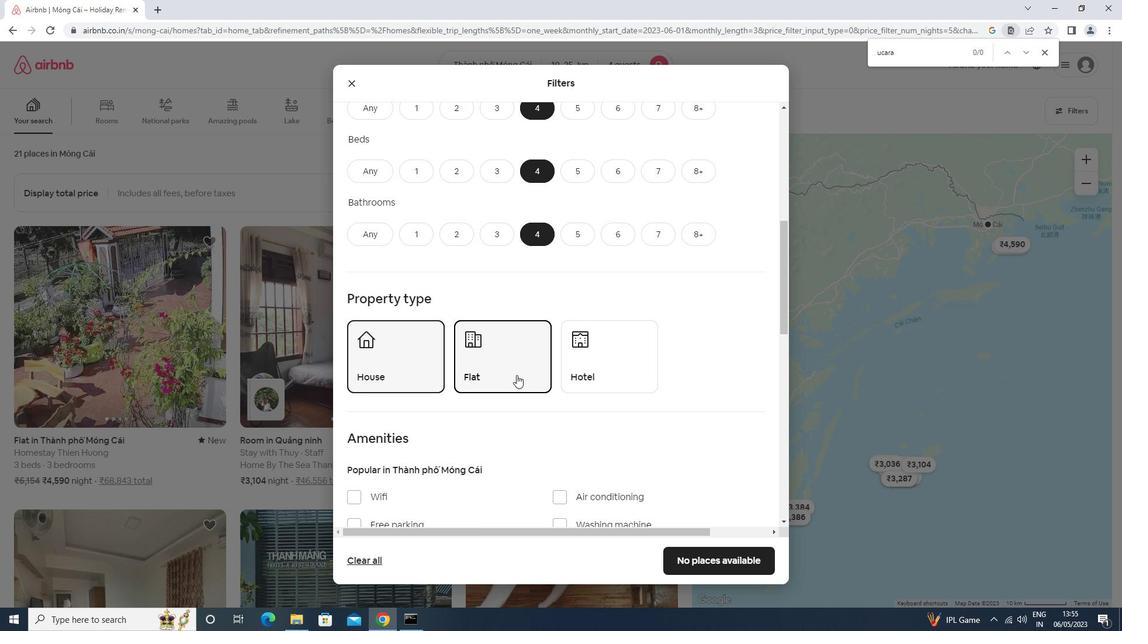 
Action: Mouse pressed left at (592, 371)
Screenshot: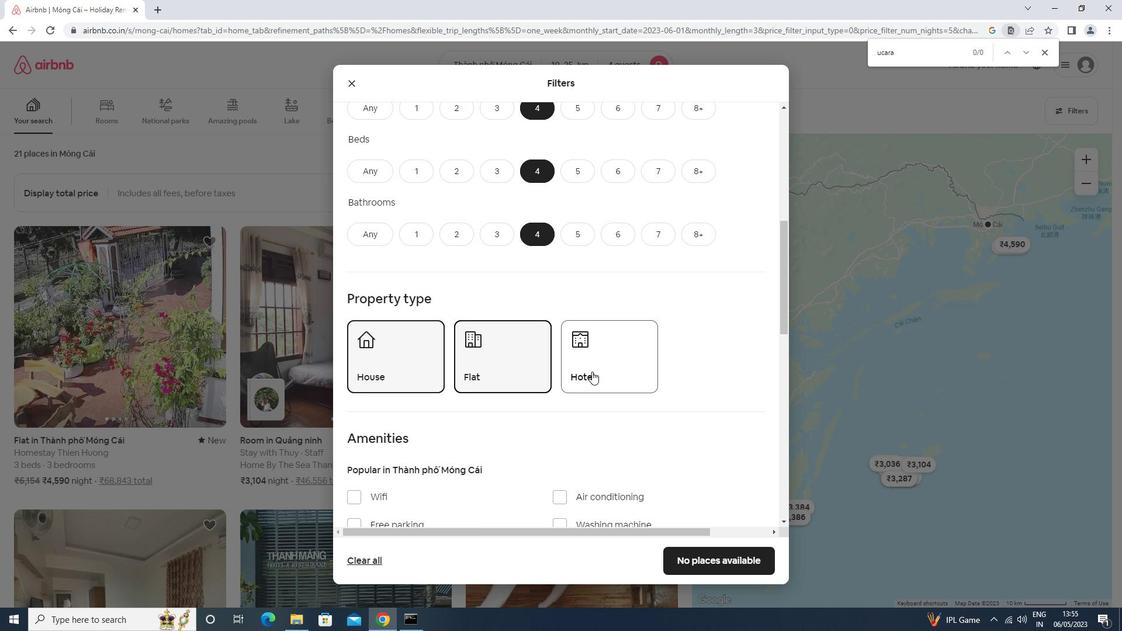 
Action: Mouse moved to (495, 382)
Screenshot: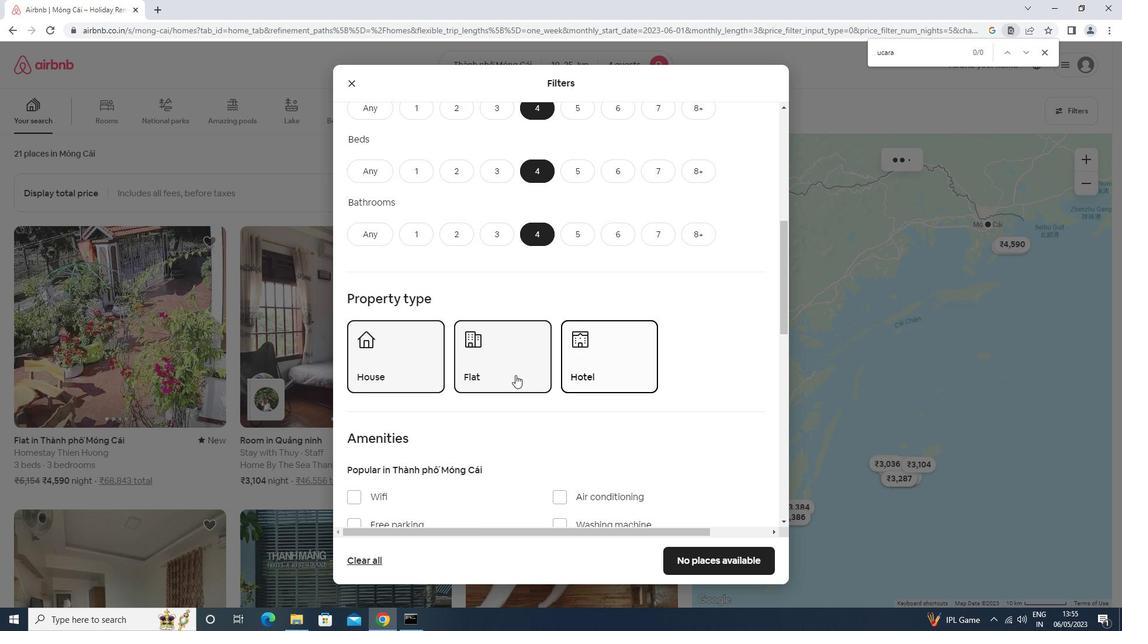 
Action: Mouse scrolled (495, 381) with delta (0, 0)
Screenshot: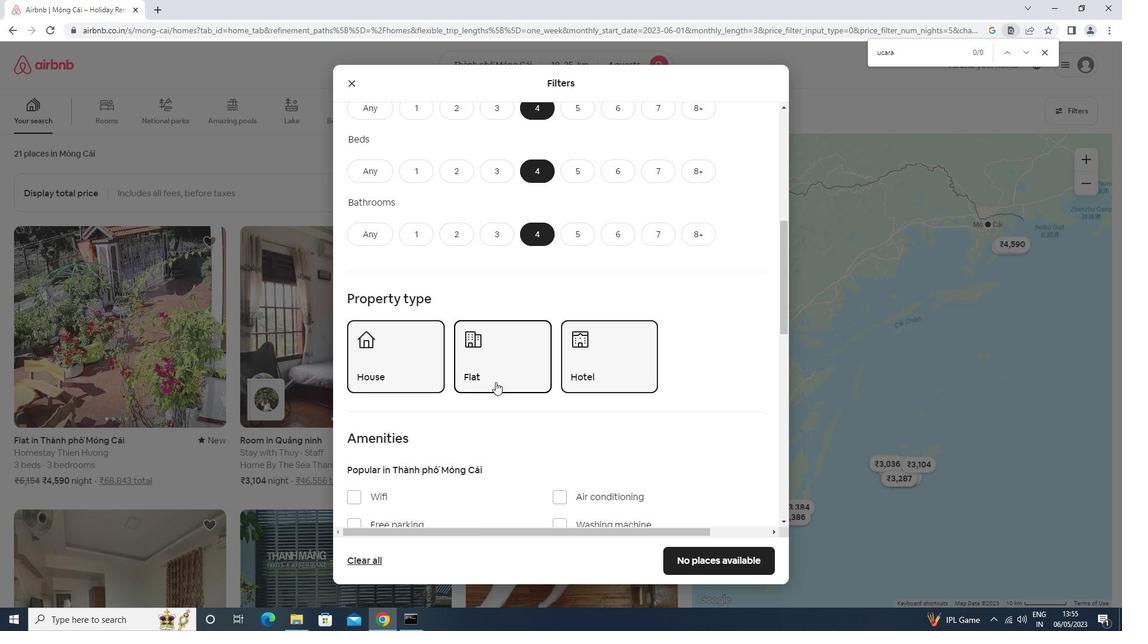 
Action: Mouse scrolled (495, 381) with delta (0, 0)
Screenshot: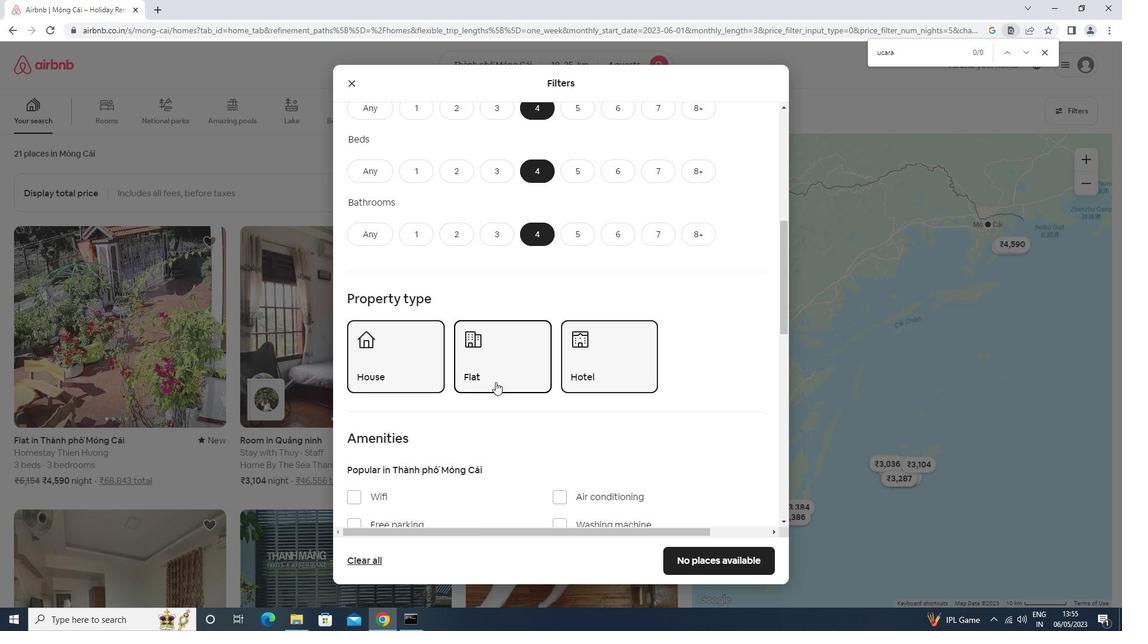
Action: Mouse scrolled (495, 381) with delta (0, 0)
Screenshot: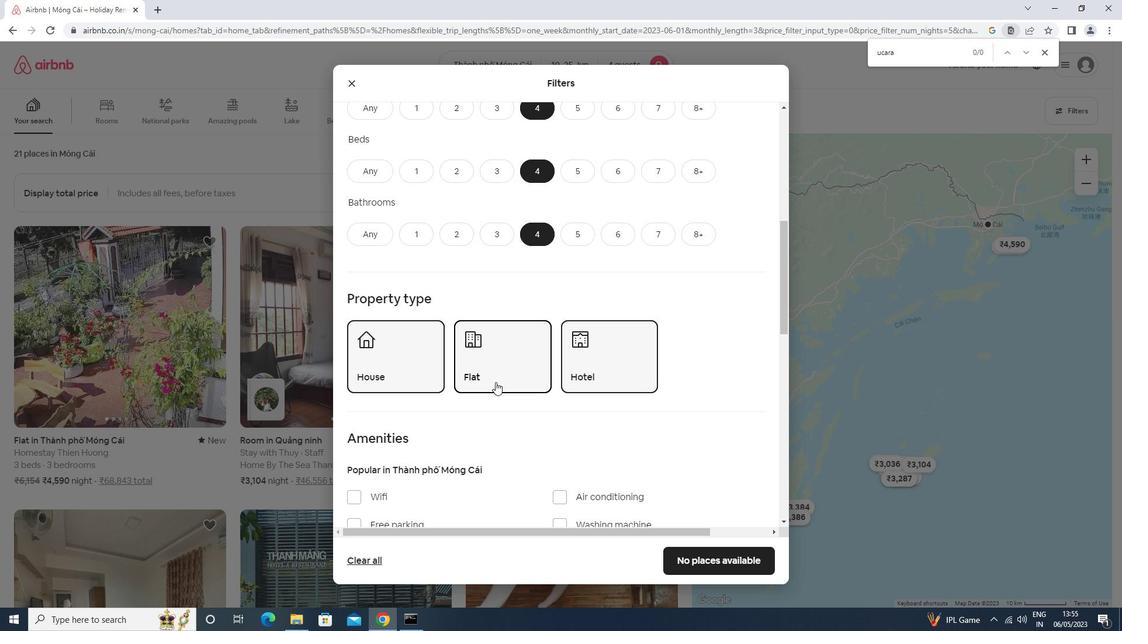
Action: Mouse moved to (392, 316)
Screenshot: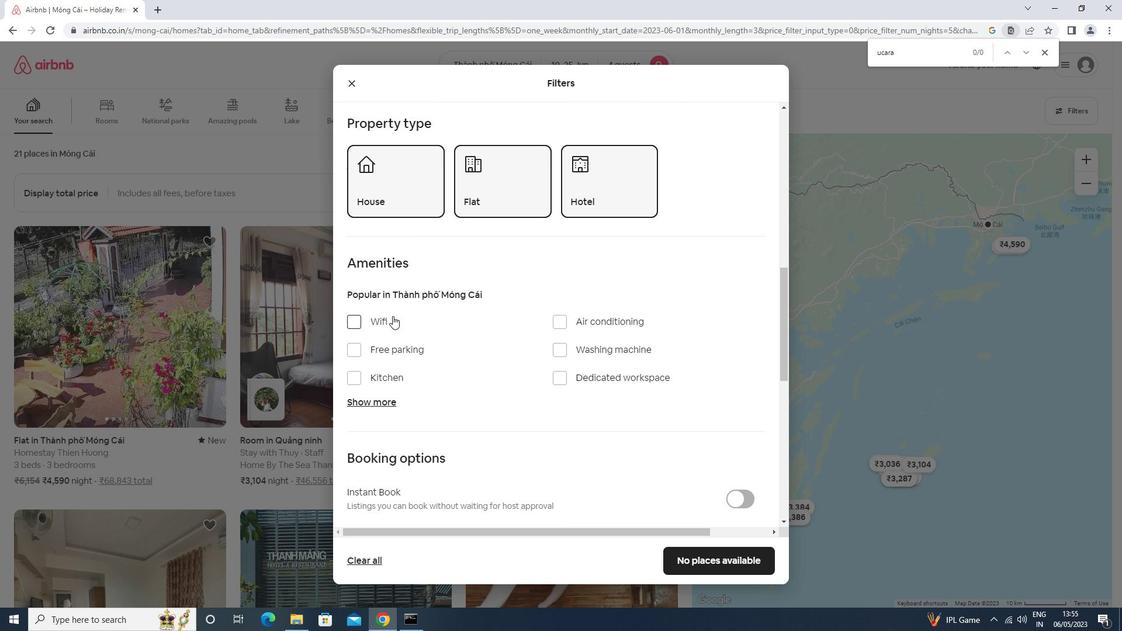 
Action: Mouse pressed left at (392, 316)
Screenshot: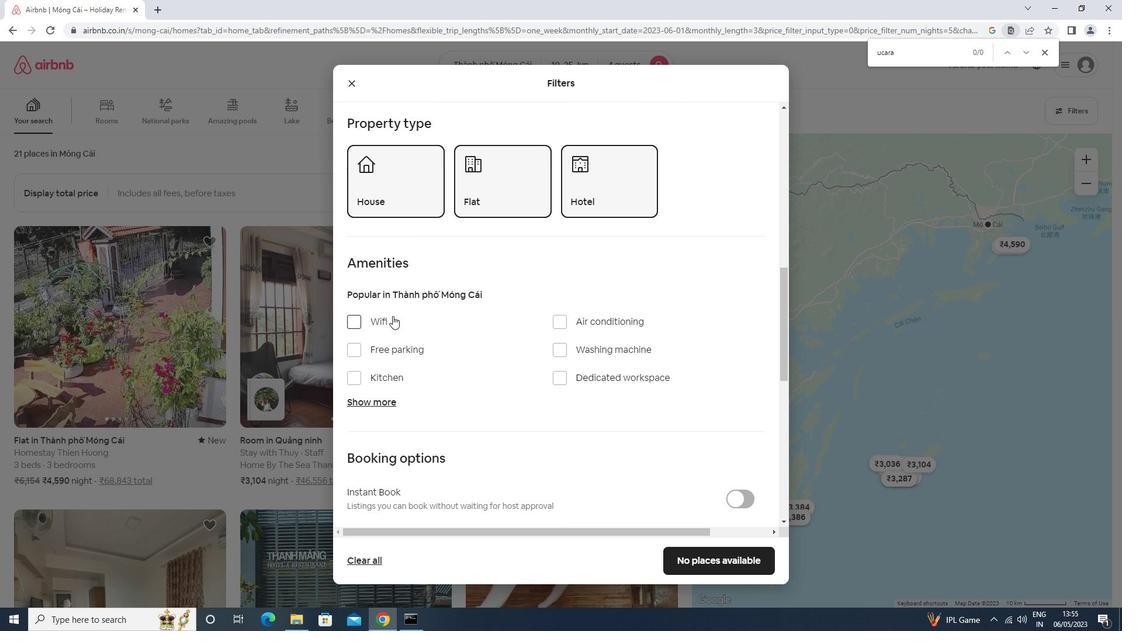 
Action: Mouse moved to (394, 352)
Screenshot: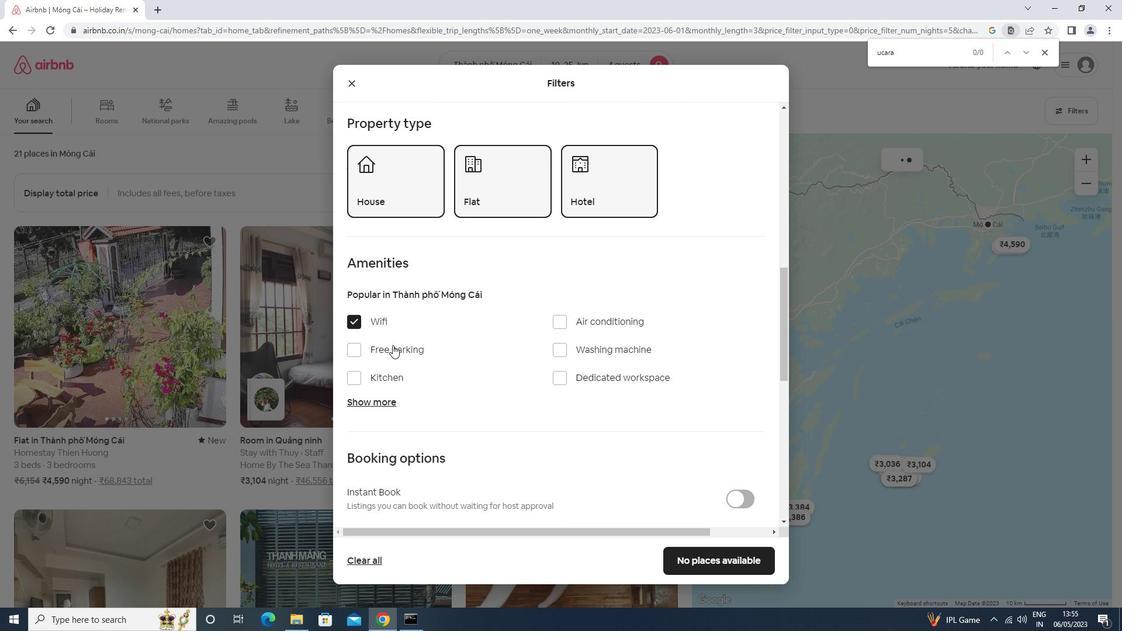 
Action: Mouse pressed left at (394, 352)
Screenshot: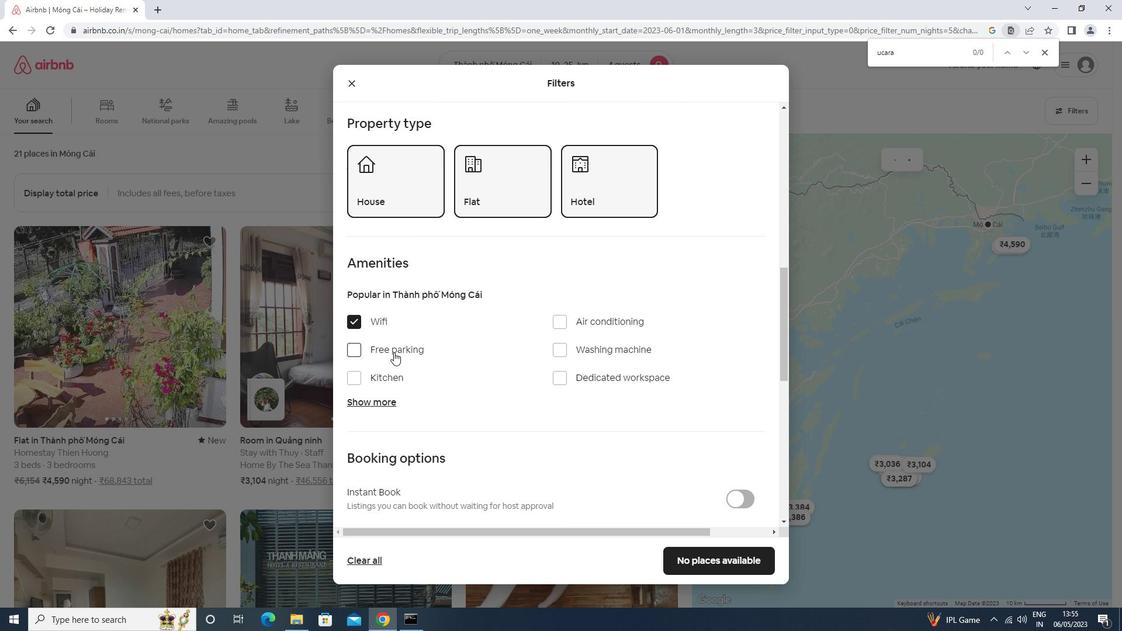 
Action: Mouse moved to (379, 401)
Screenshot: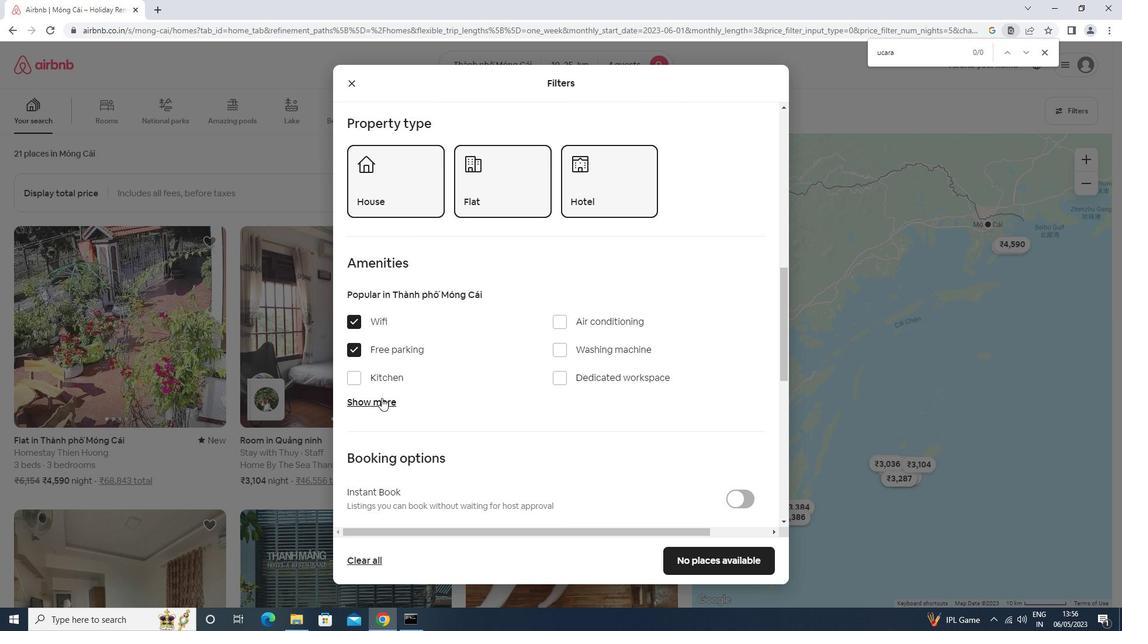 
Action: Mouse pressed left at (379, 401)
Screenshot: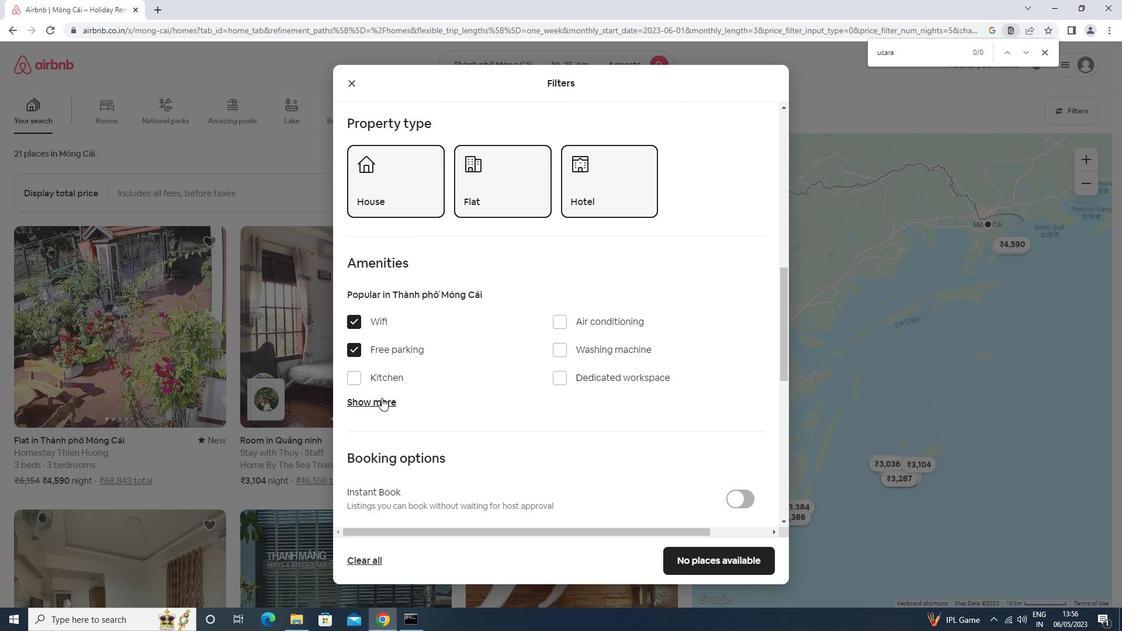 
Action: Mouse moved to (395, 467)
Screenshot: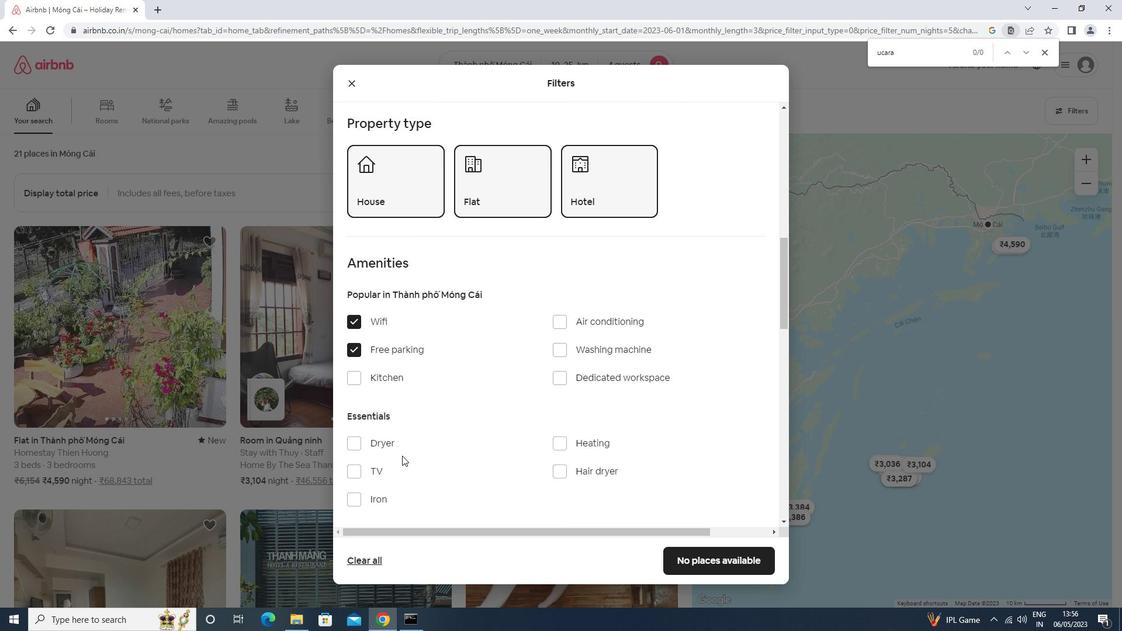 
Action: Mouse pressed left at (395, 467)
Screenshot: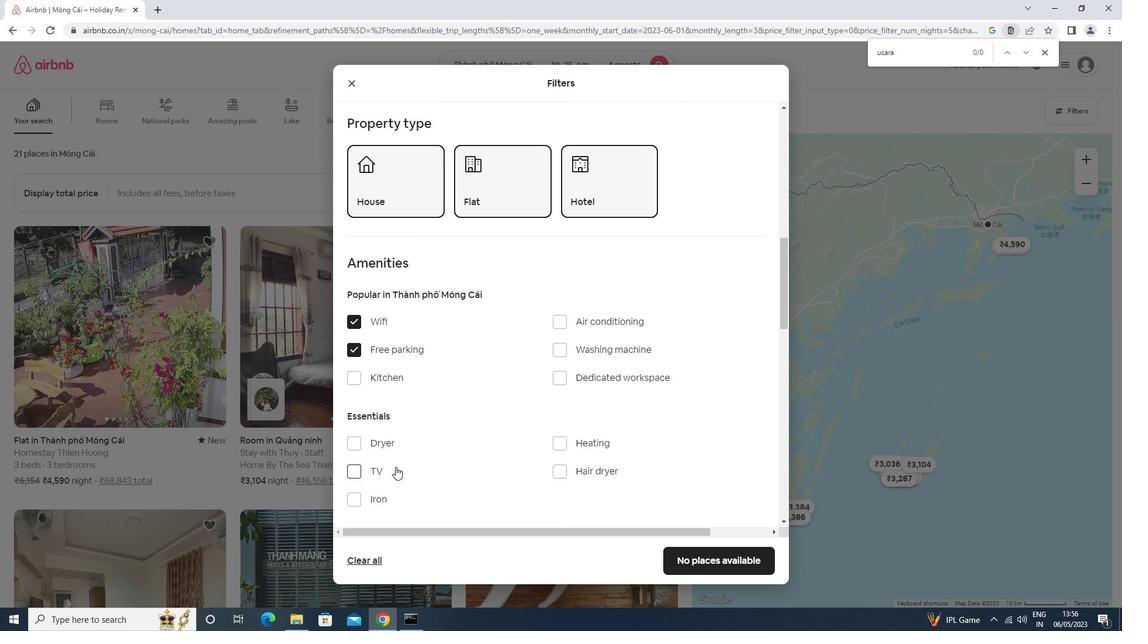 
Action: Mouse moved to (459, 417)
Screenshot: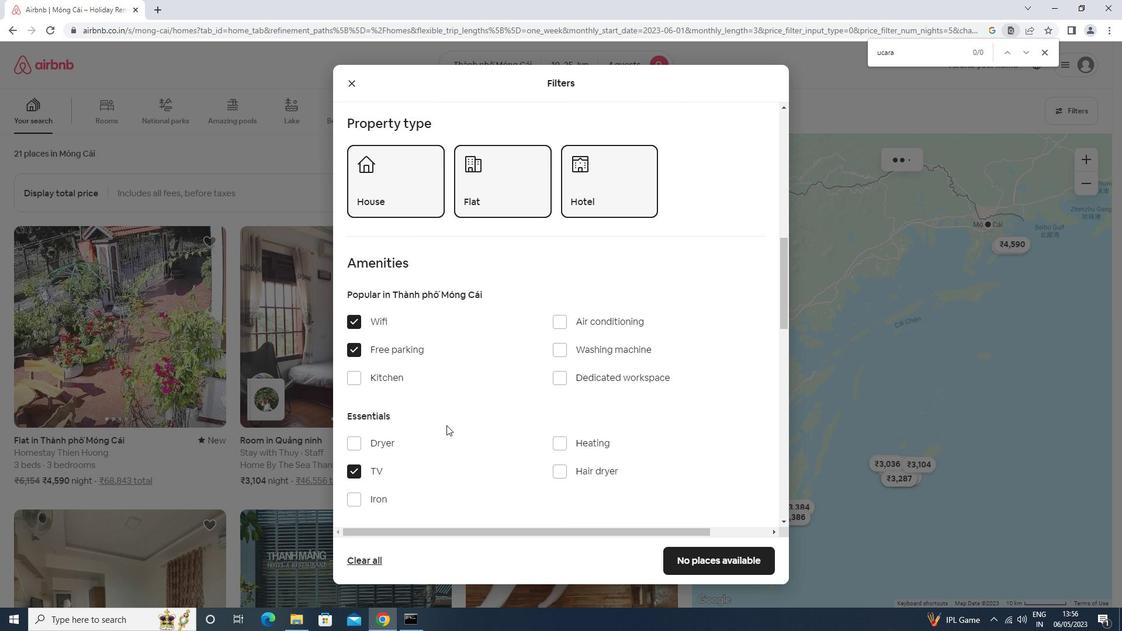 
Action: Mouse scrolled (459, 417) with delta (0, 0)
Screenshot: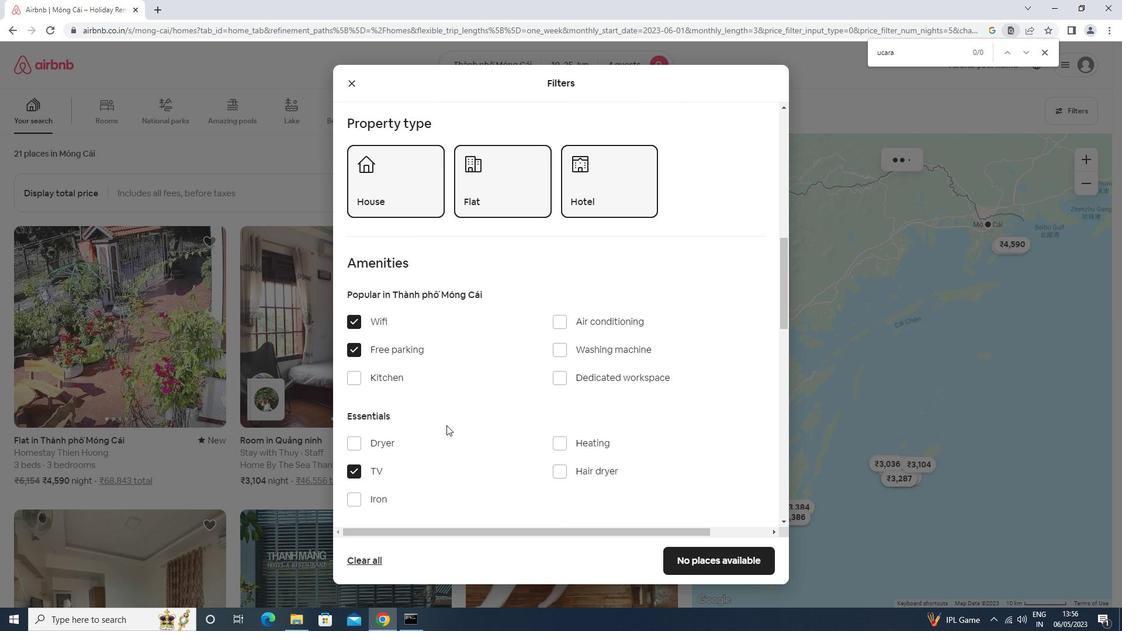 
Action: Mouse scrolled (459, 417) with delta (0, 0)
Screenshot: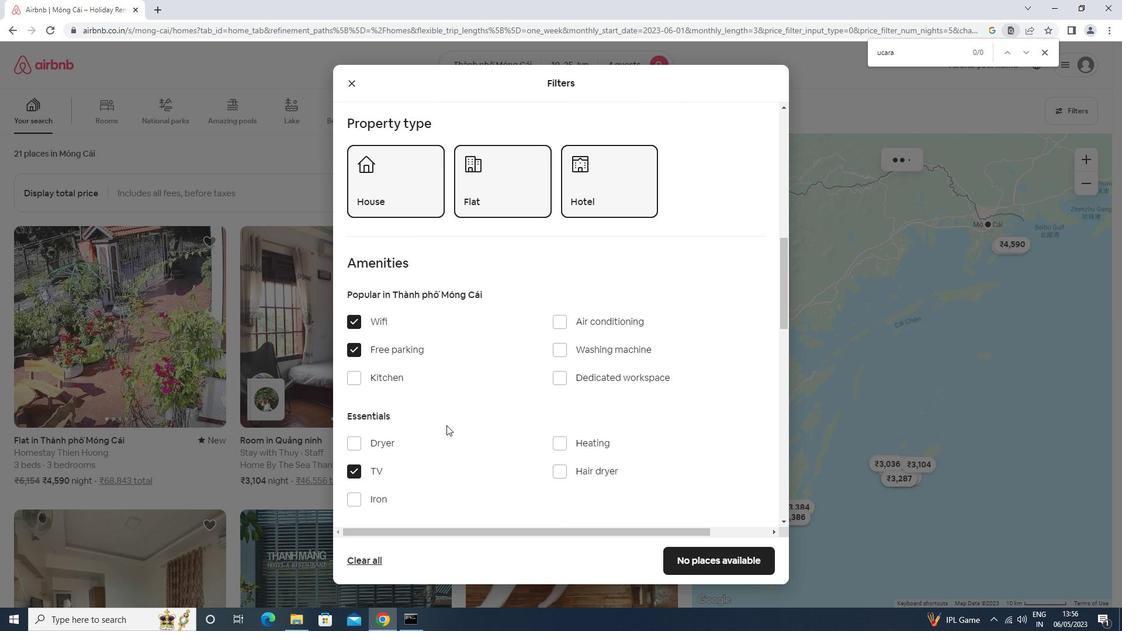 
Action: Mouse scrolled (459, 417) with delta (0, 0)
Screenshot: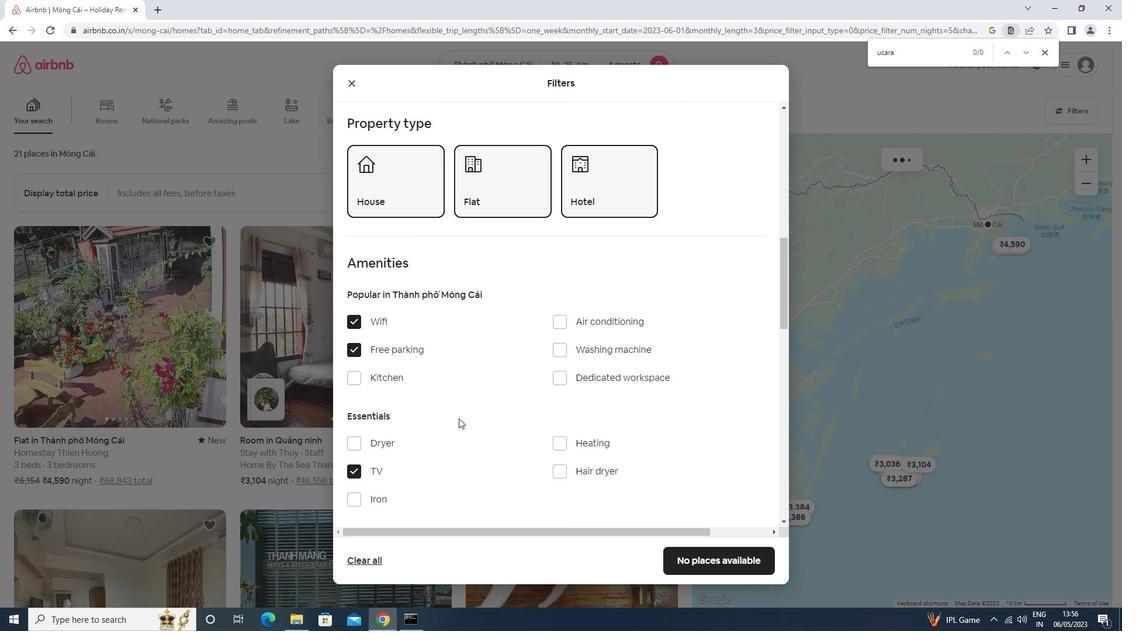 
Action: Mouse scrolled (459, 417) with delta (0, 0)
Screenshot: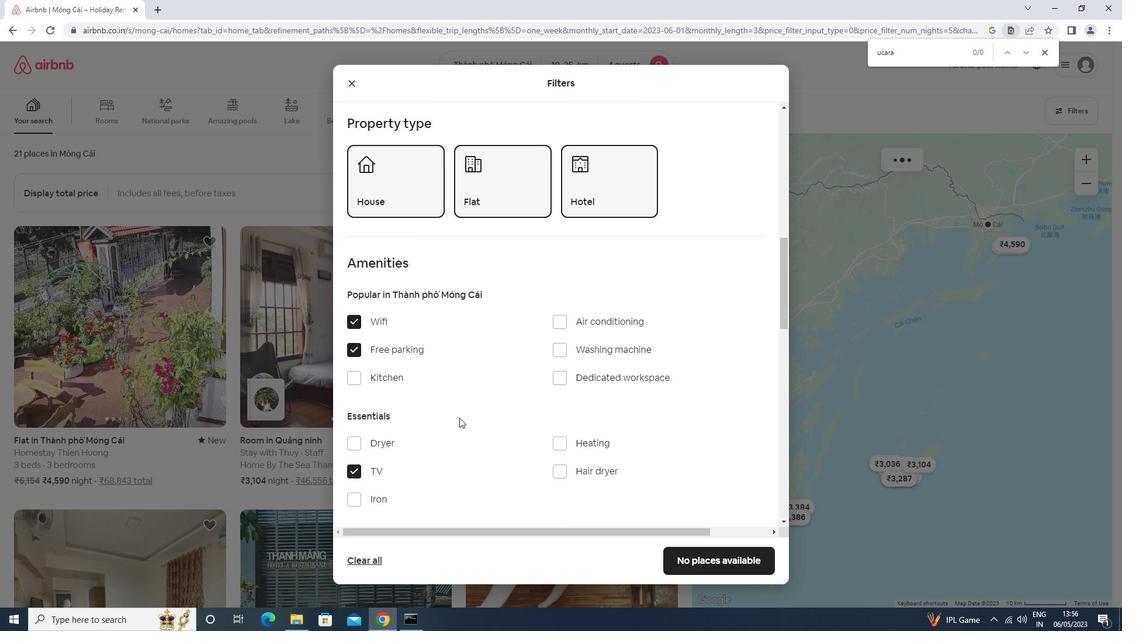 
Action: Mouse moved to (393, 387)
Screenshot: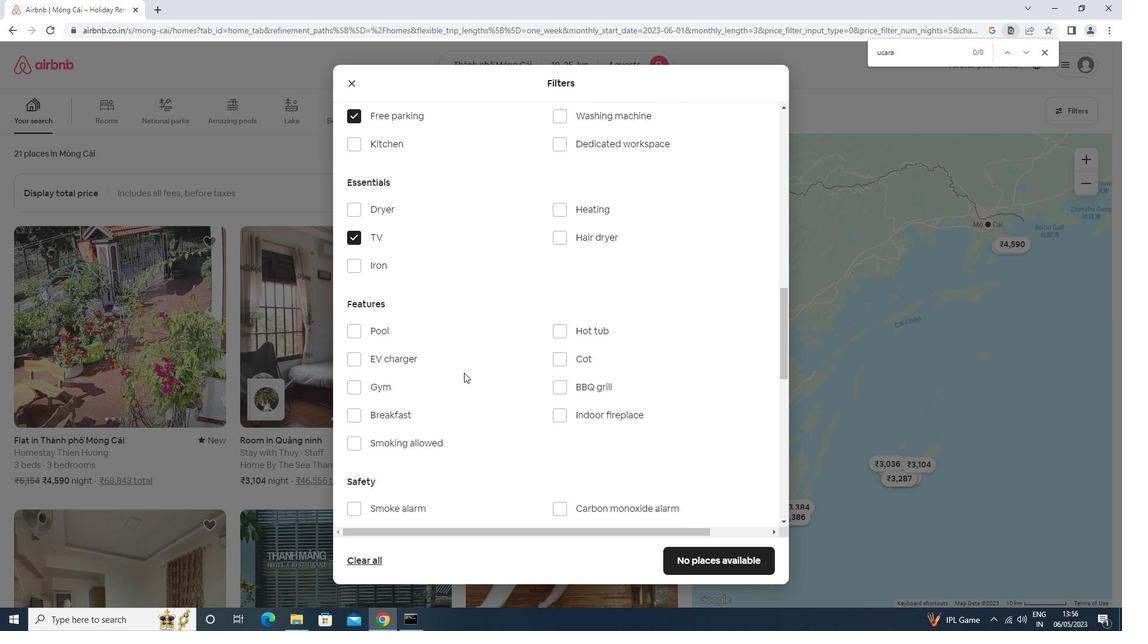
Action: Mouse pressed left at (393, 387)
Screenshot: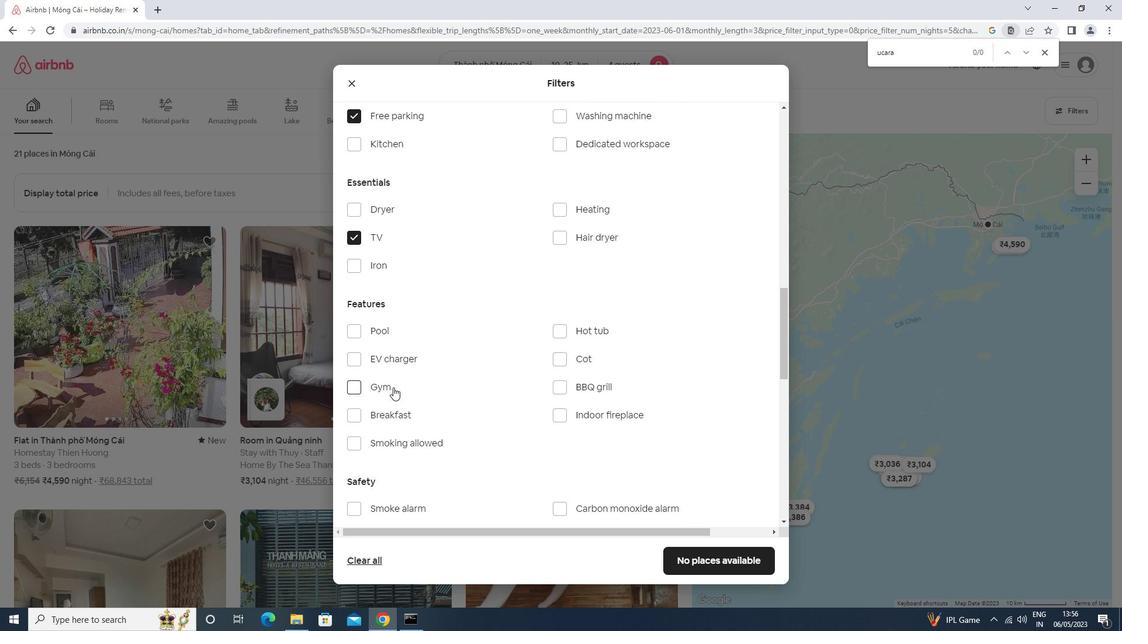 
Action: Mouse moved to (401, 384)
Screenshot: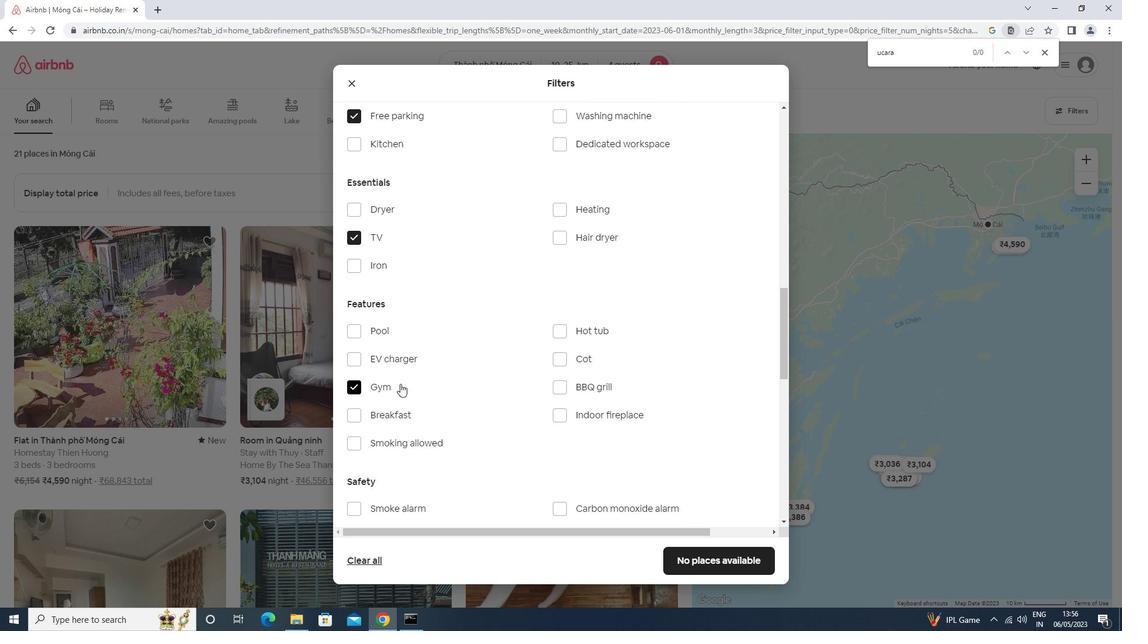 
Action: Mouse scrolled (401, 383) with delta (0, 0)
Screenshot: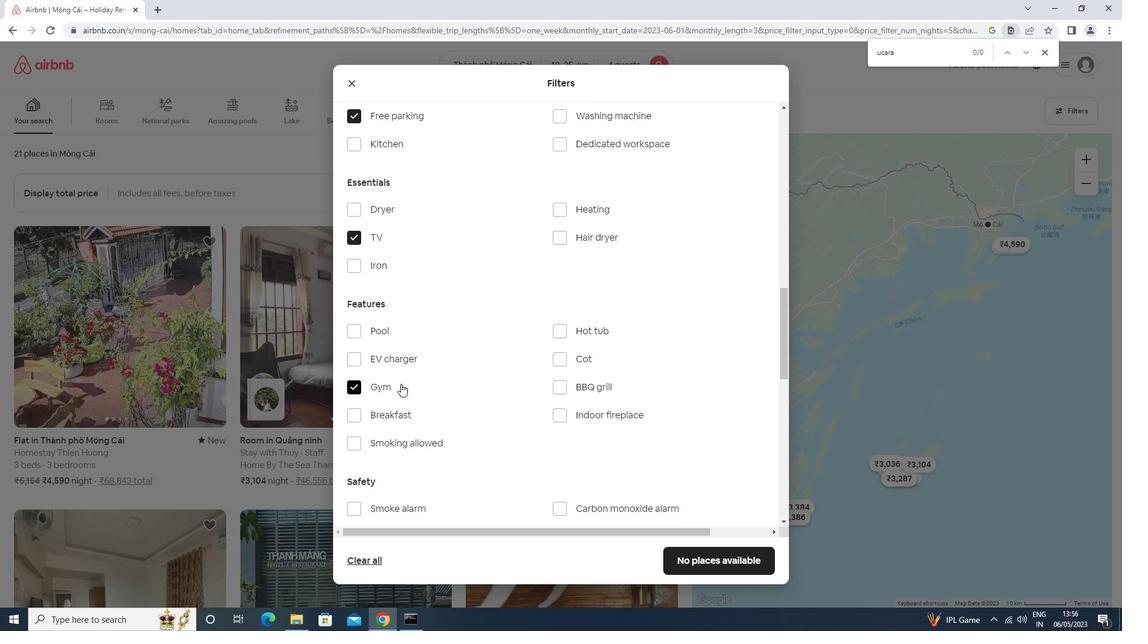 
Action: Mouse scrolled (401, 383) with delta (0, 0)
Screenshot: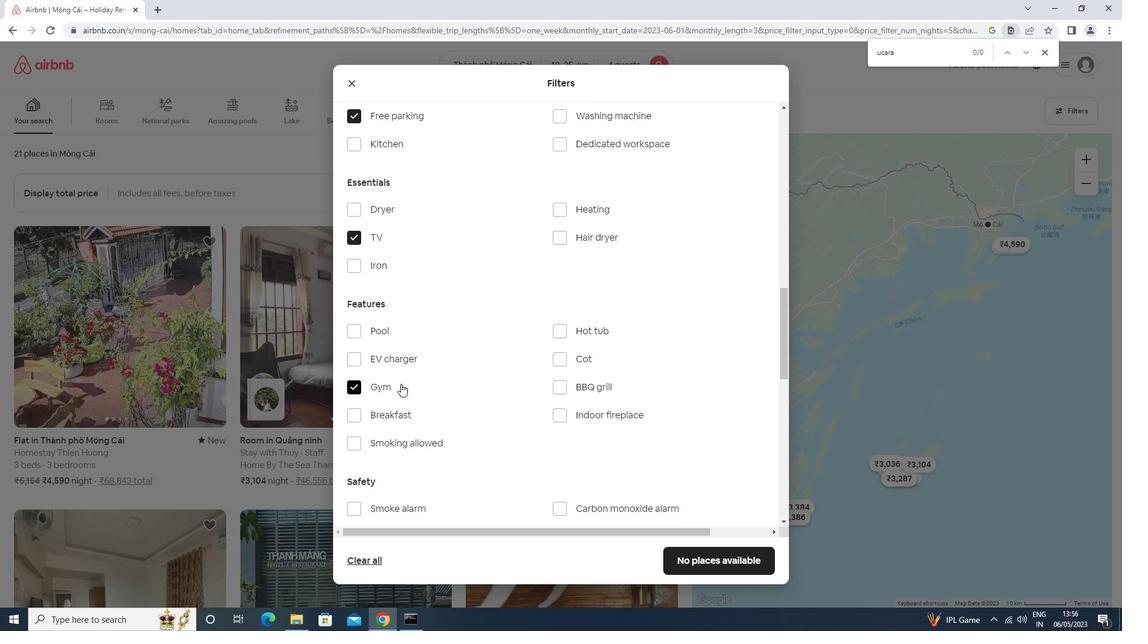 
Action: Mouse scrolled (401, 383) with delta (0, 0)
Screenshot: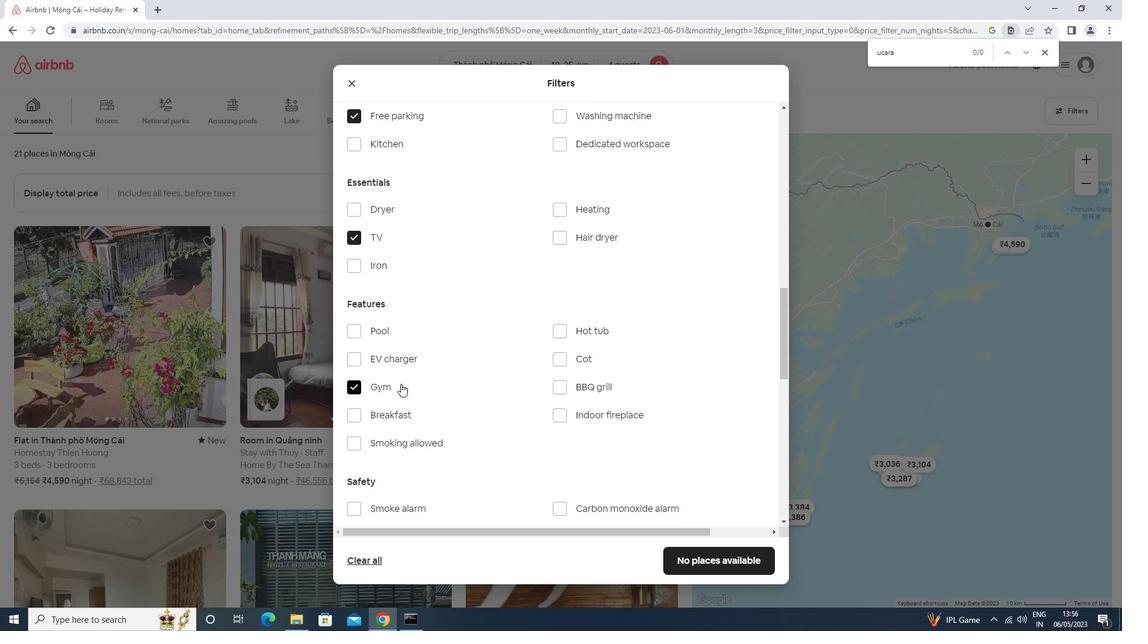 
Action: Mouse scrolled (401, 383) with delta (0, 0)
Screenshot: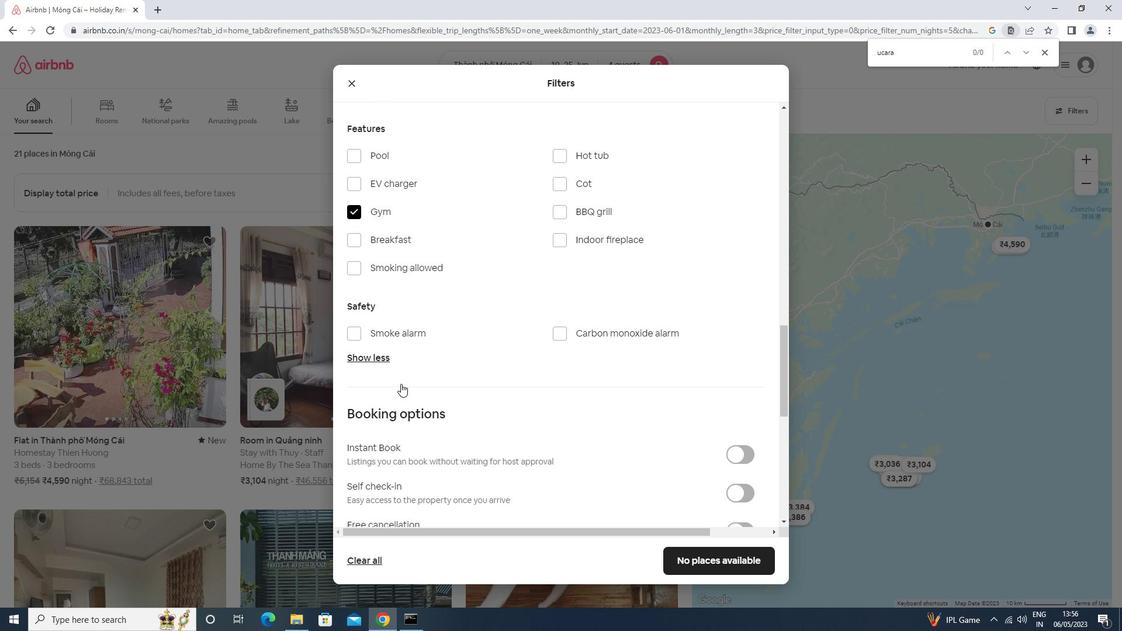 
Action: Mouse scrolled (401, 383) with delta (0, 0)
Screenshot: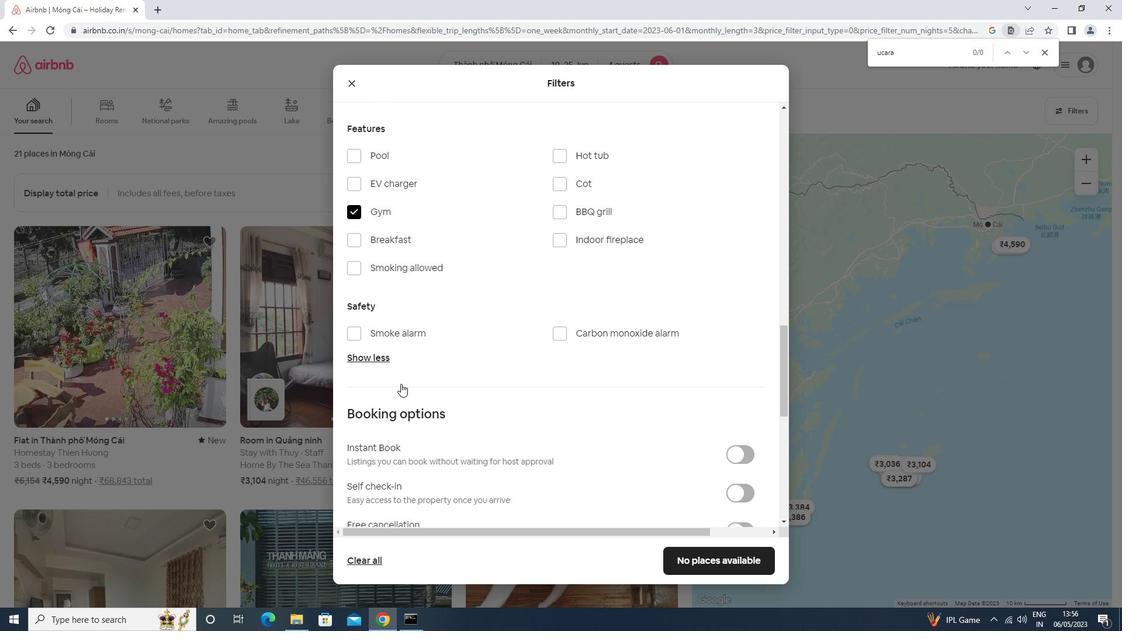 
Action: Mouse scrolled (401, 383) with delta (0, 0)
Screenshot: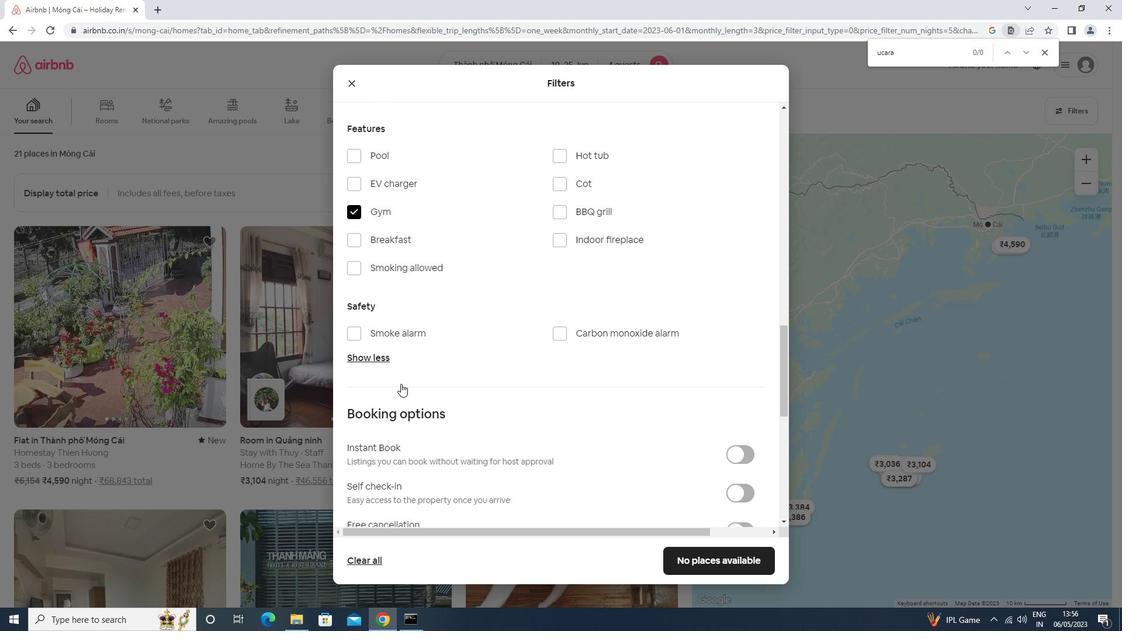 
Action: Mouse moved to (746, 318)
Screenshot: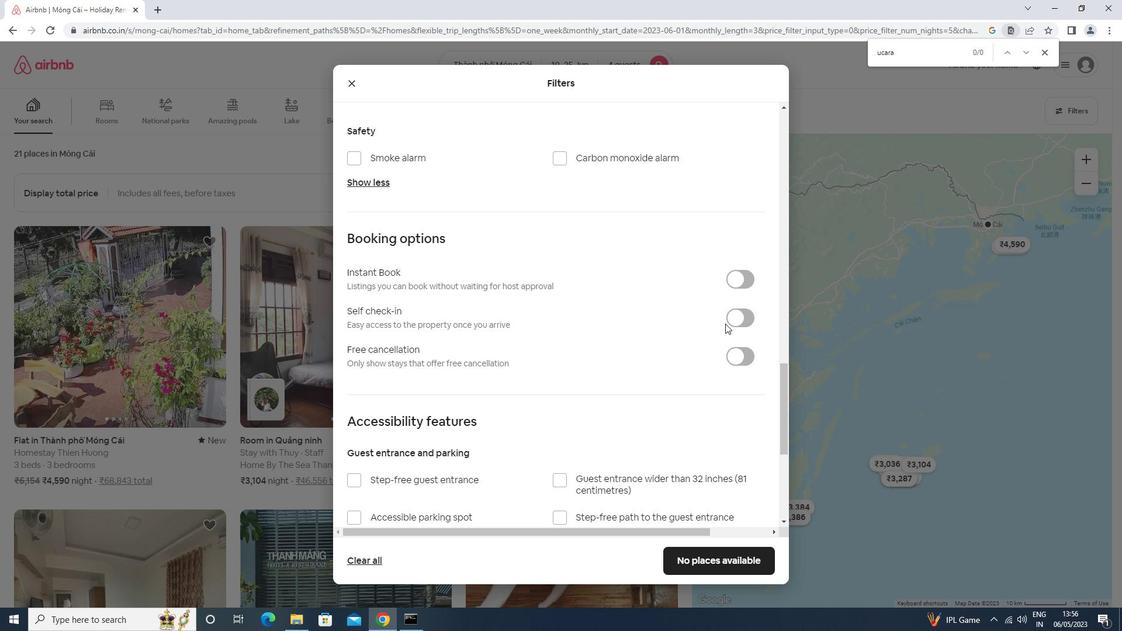 
Action: Mouse pressed left at (746, 318)
Screenshot: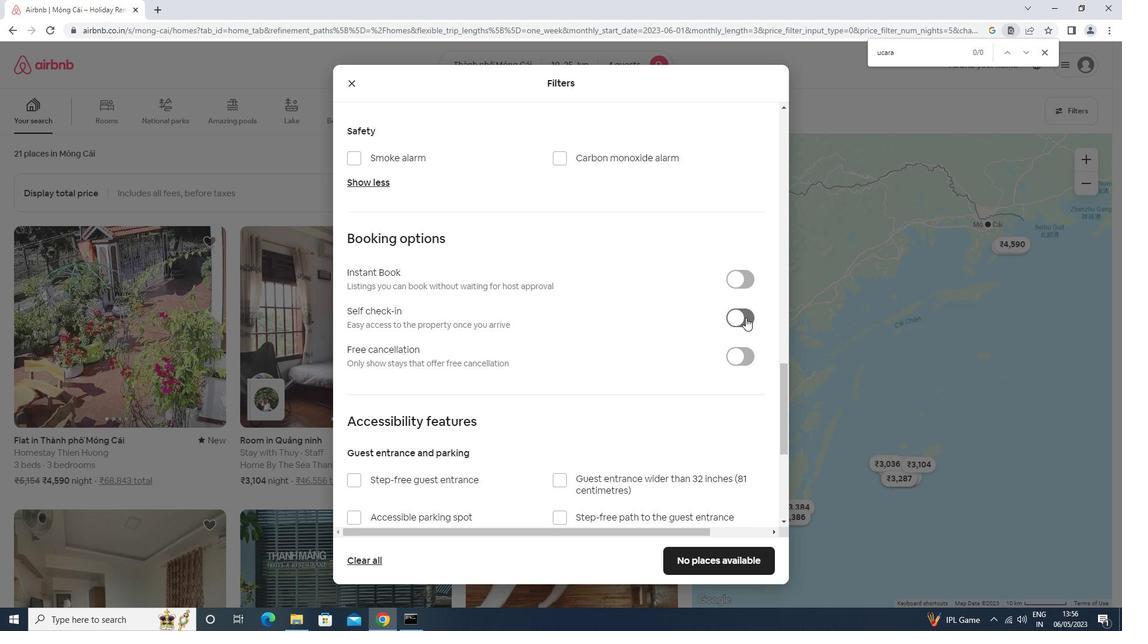 
Action: Mouse moved to (347, 479)
Screenshot: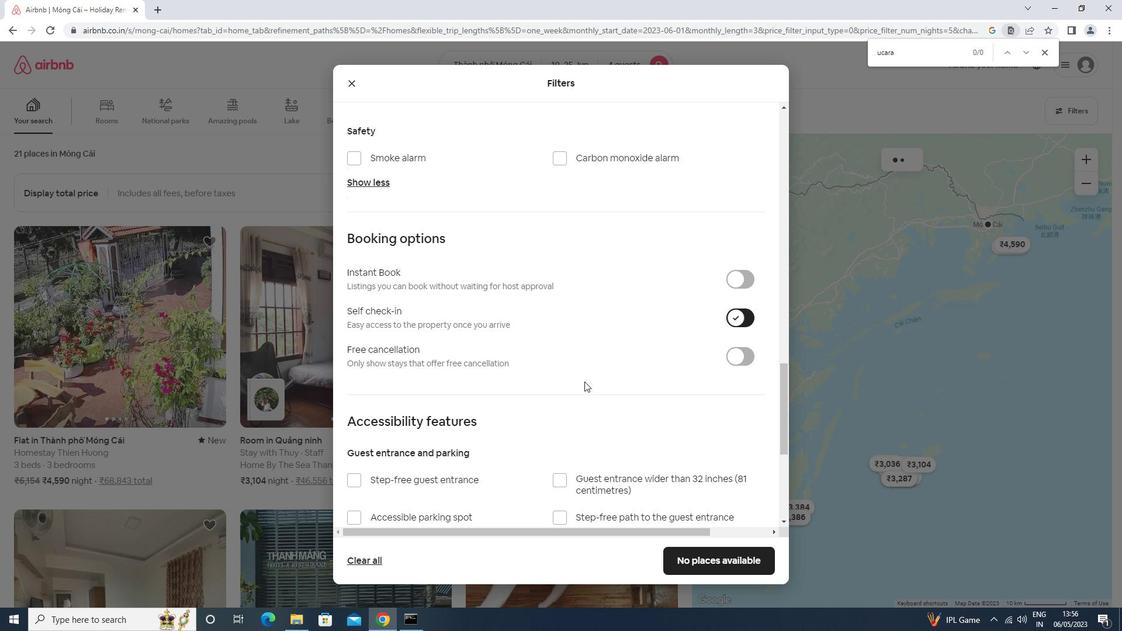 
Action: Mouse scrolled (347, 478) with delta (0, 0)
Screenshot: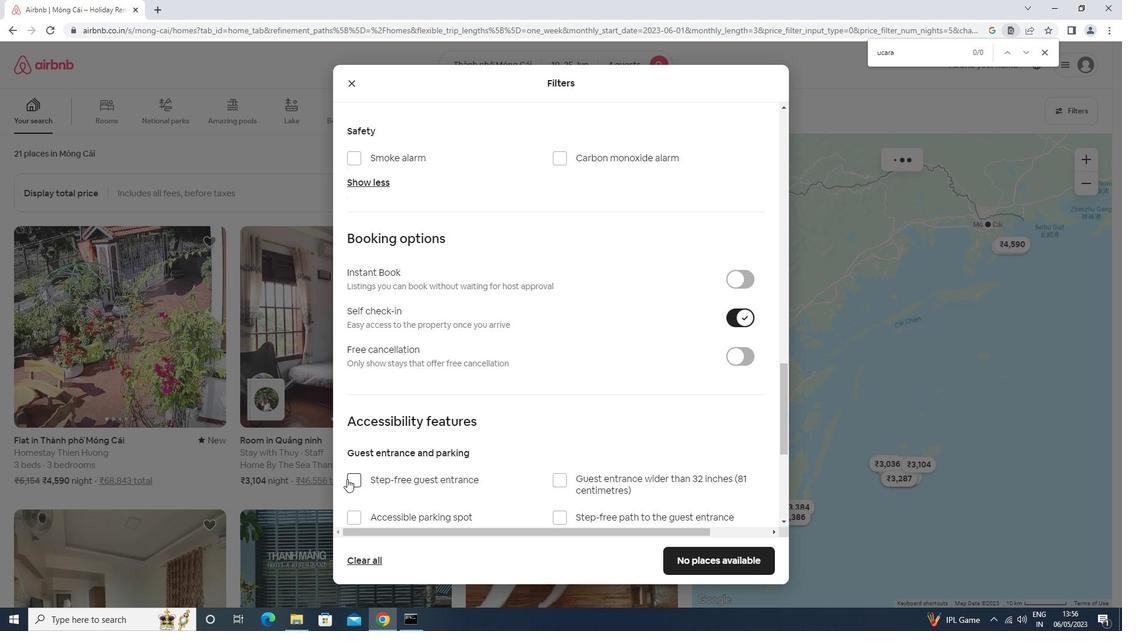 
Action: Mouse scrolled (347, 478) with delta (0, 0)
Screenshot: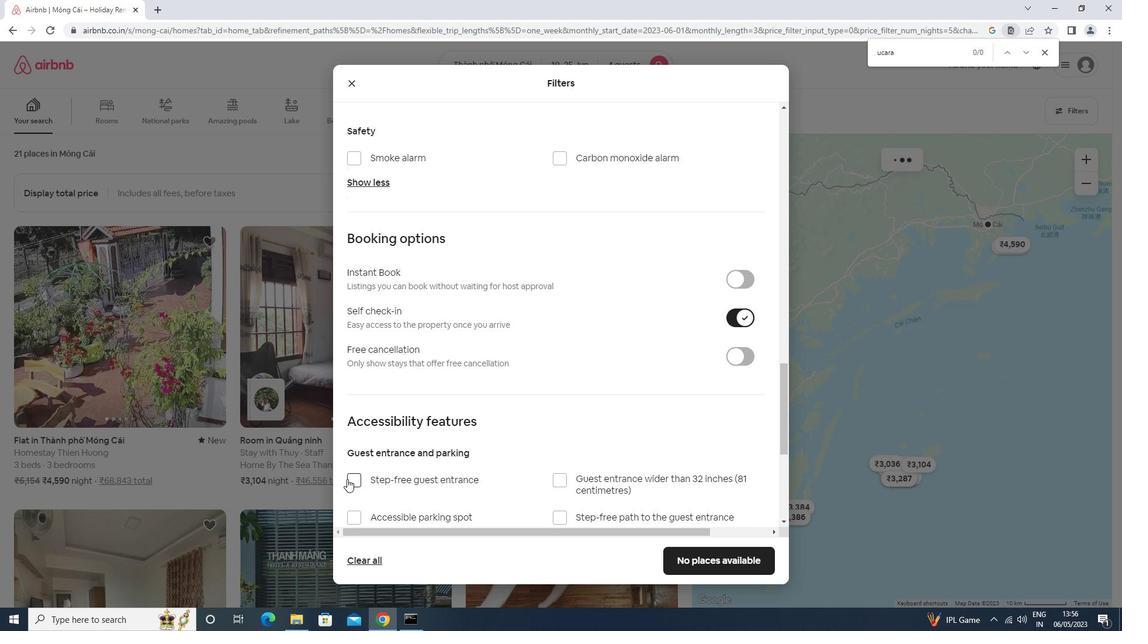 
Action: Mouse scrolled (347, 478) with delta (0, 0)
Screenshot: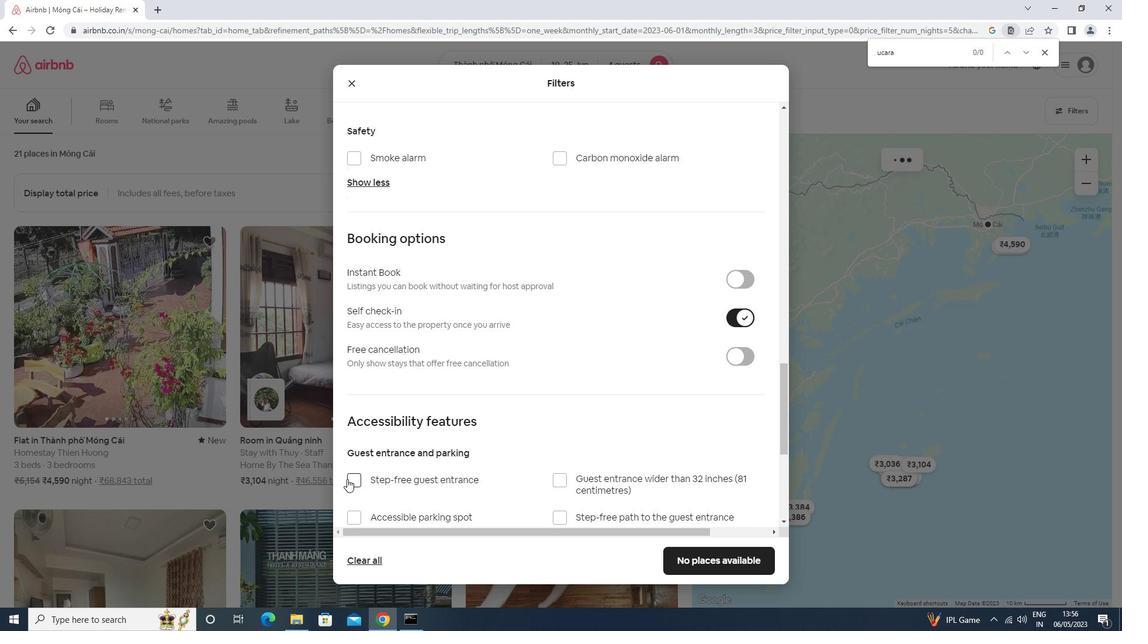 
Action: Mouse scrolled (347, 478) with delta (0, 0)
Screenshot: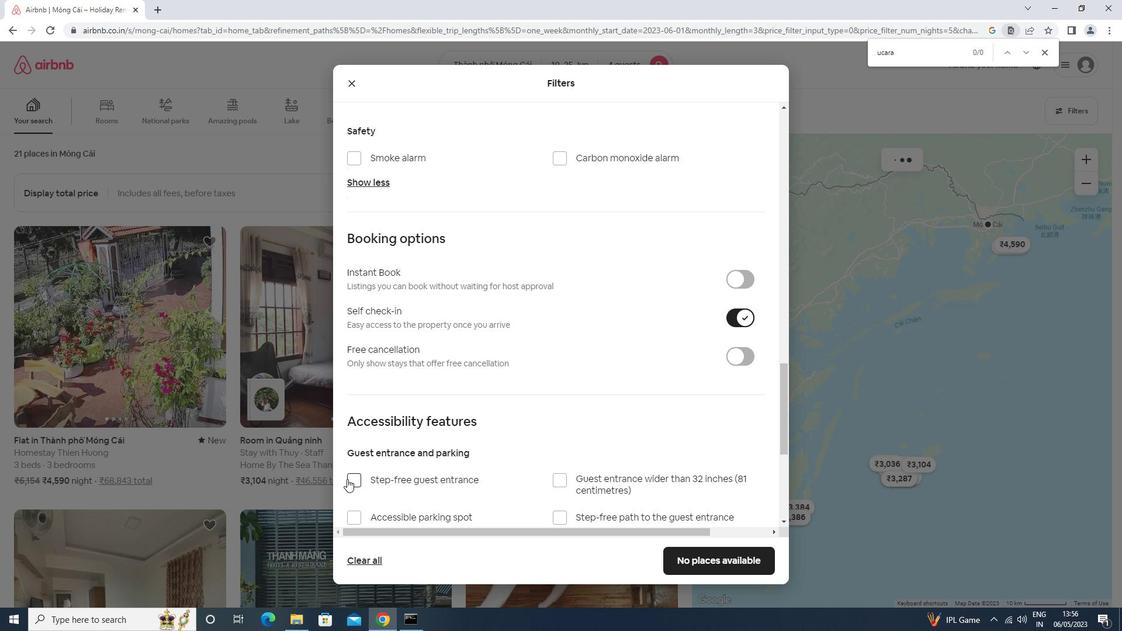 
Action: Mouse scrolled (347, 478) with delta (0, 0)
Screenshot: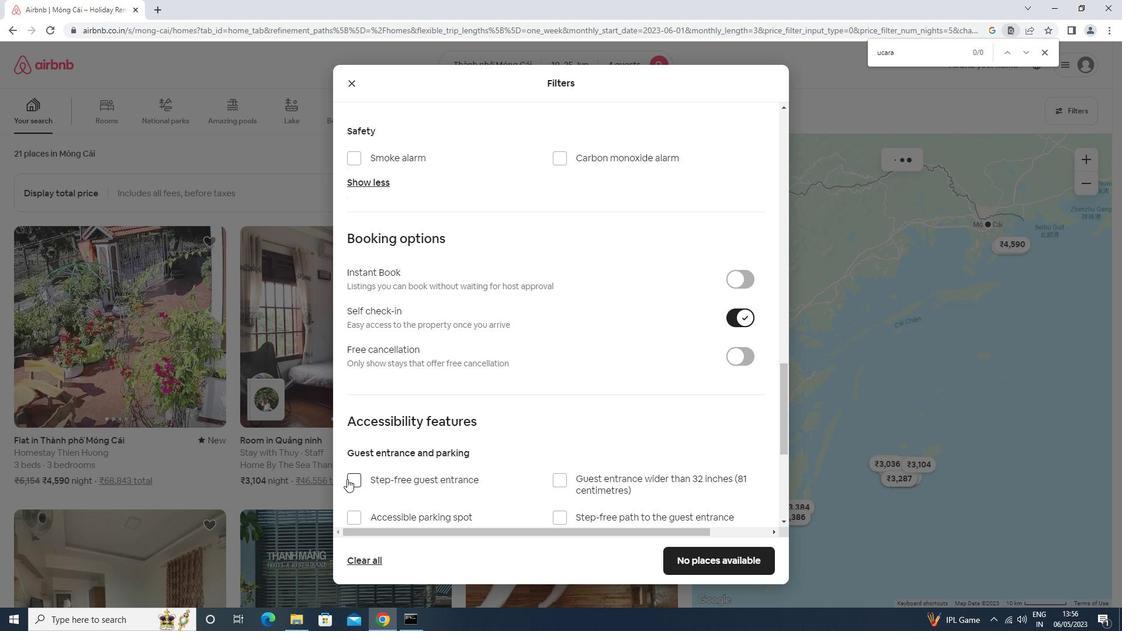 
Action: Mouse moved to (382, 463)
Screenshot: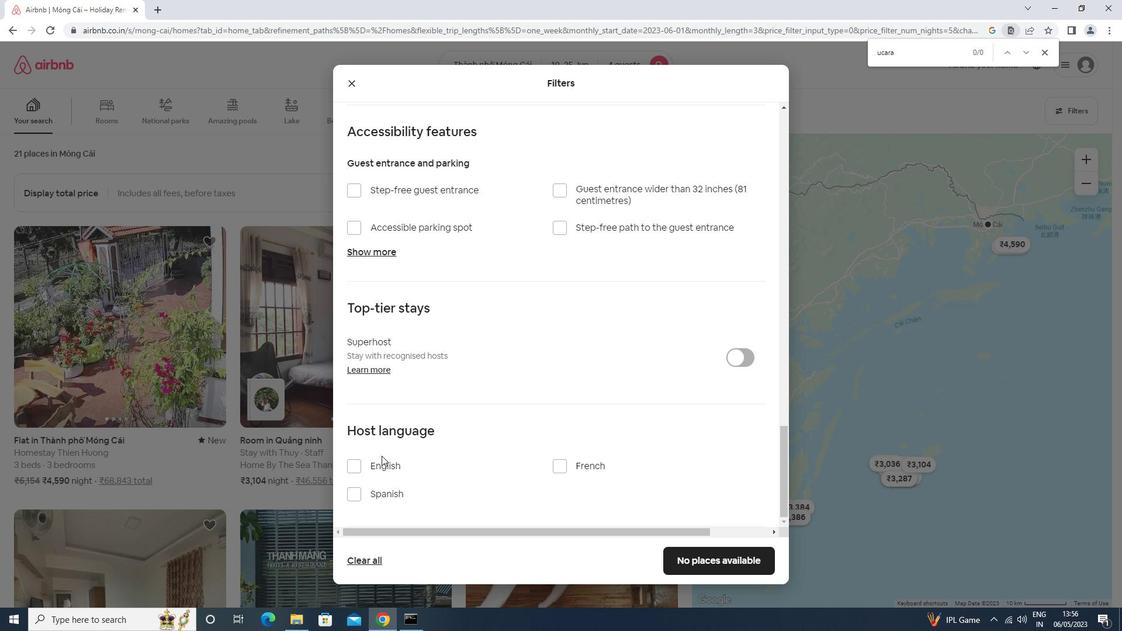 
Action: Mouse pressed left at (382, 463)
Screenshot: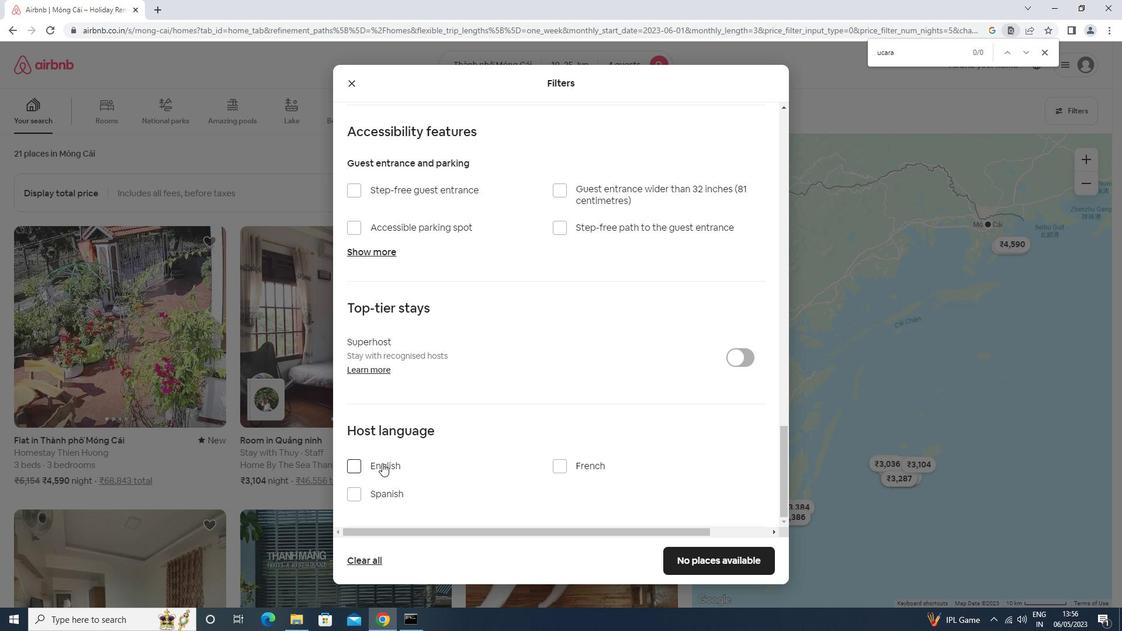 
Action: Mouse moved to (696, 561)
Screenshot: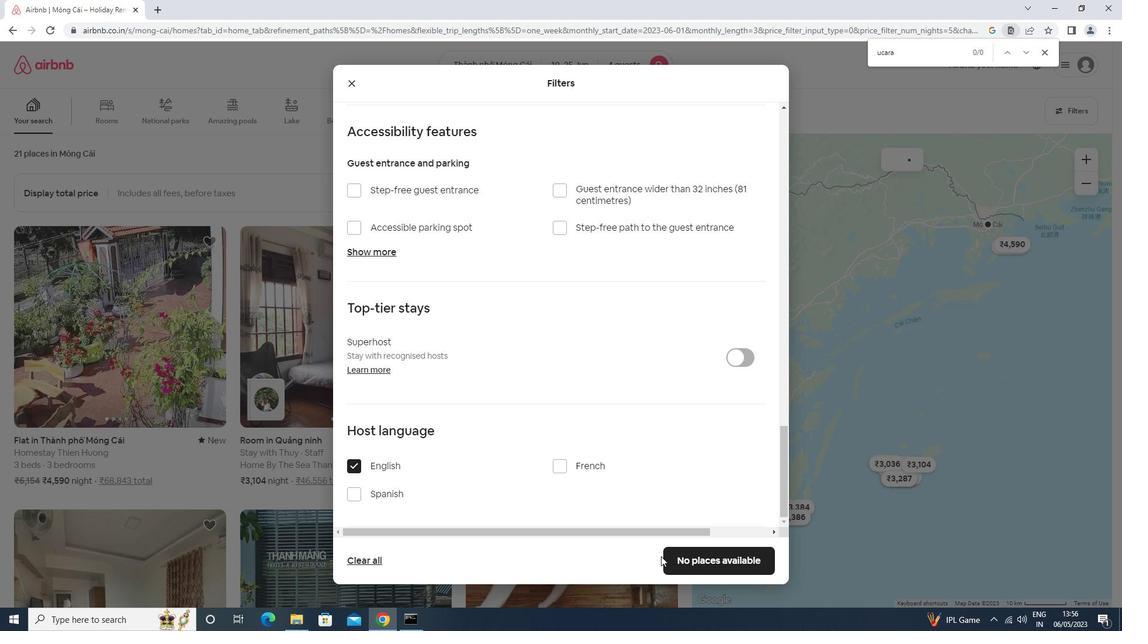 
Action: Mouse pressed left at (696, 561)
Screenshot: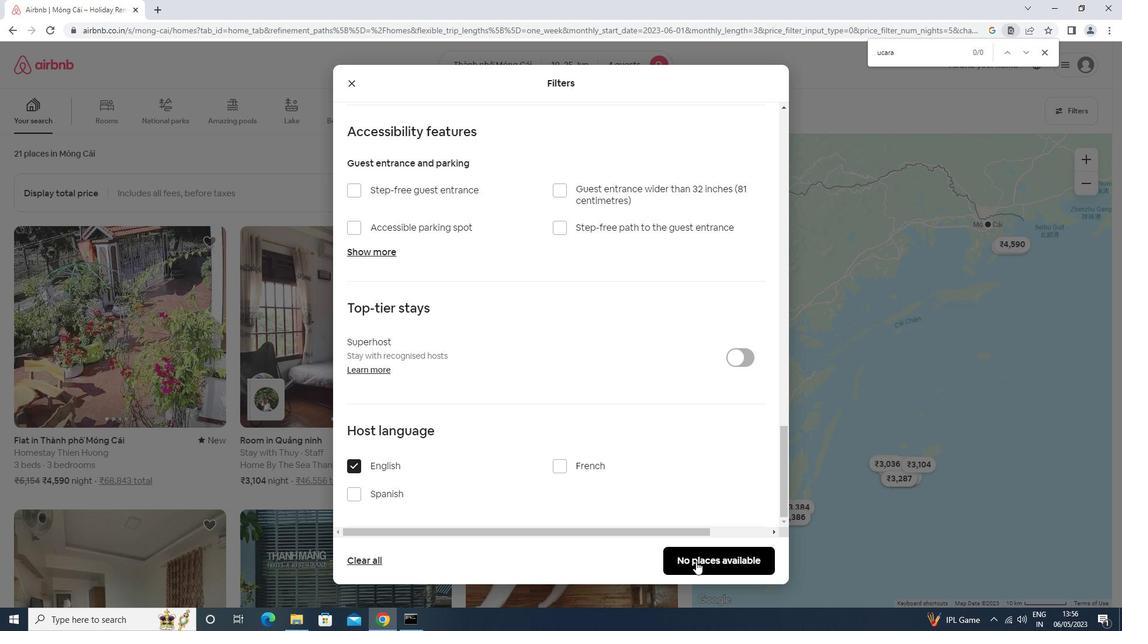 
